 Task: Add an event with the title Second Marketing Campaign Review and Performance Optimization, date ''2024/04/13'', time 7:30 AM to 9:30 AMand add a description: The quality assurance team will provide recommendations for process improvements based on their findings. These recommendations may include suggestions for enhancing project management practices, refining development methodologies, or implementing quality control measures.Select event color  Sage . Add location for the event as: 123 Karnak Temple, Luxor, Egypt, logged in from the account softage.10@softage.netand send the event invitation to softage.8@softage.net and softage.9@softage.net. Set a reminder for the event Daily
Action: Mouse moved to (68, 110)
Screenshot: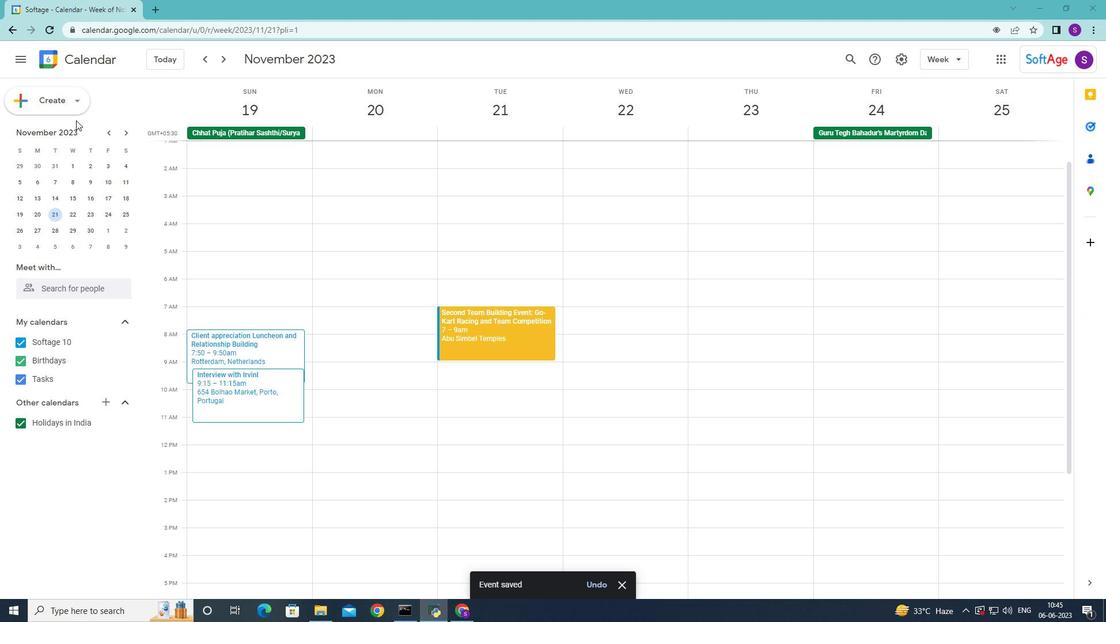 
Action: Mouse pressed left at (68, 110)
Screenshot: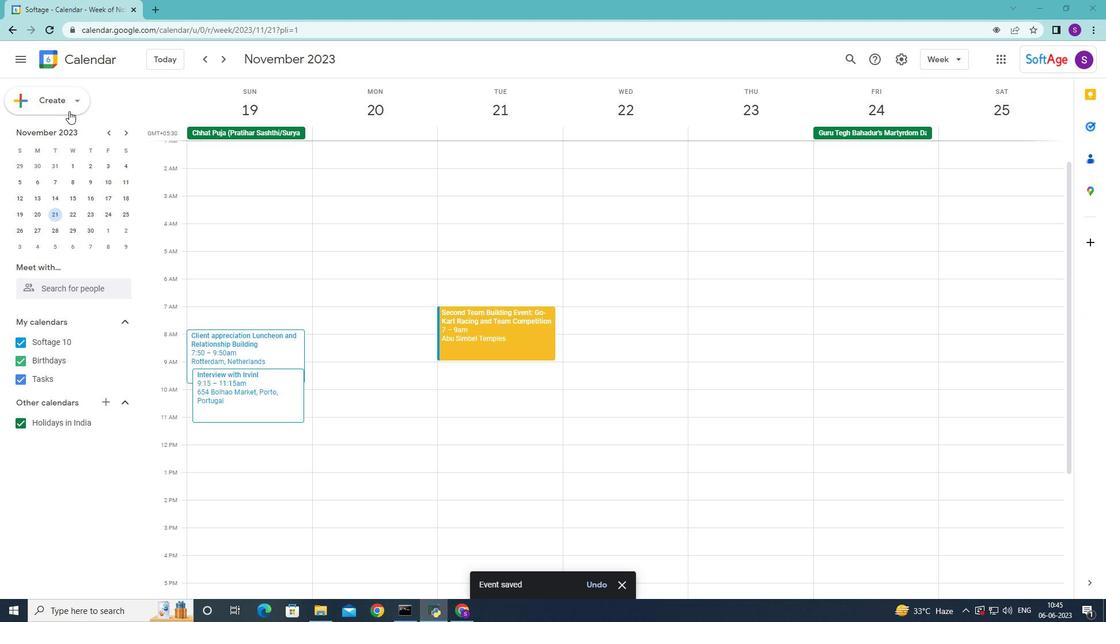 
Action: Mouse moved to (61, 134)
Screenshot: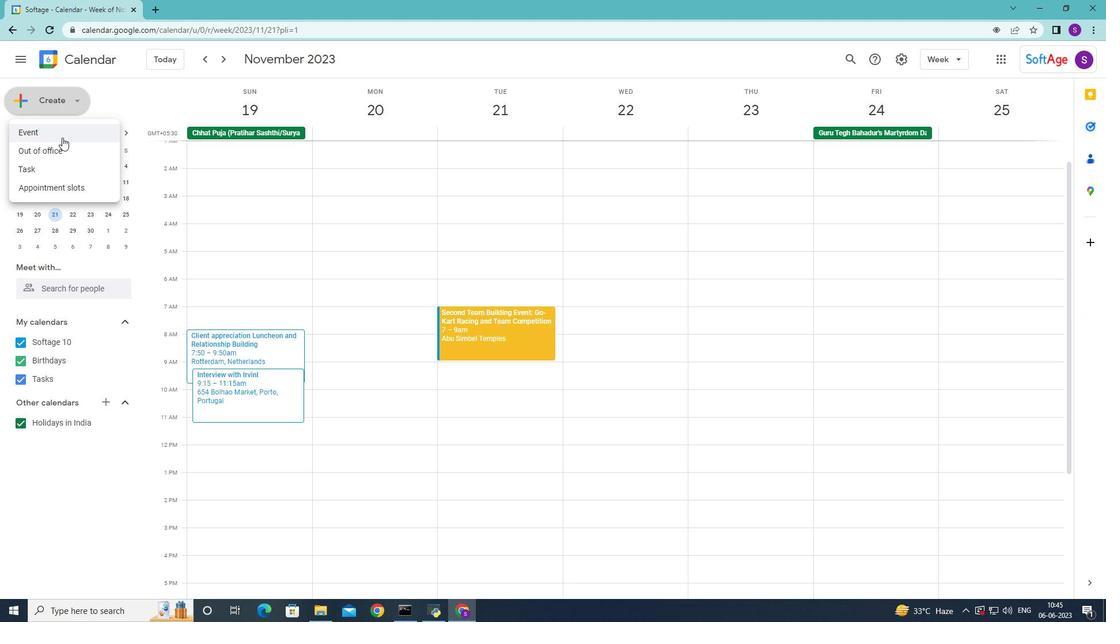 
Action: Mouse pressed left at (61, 134)
Screenshot: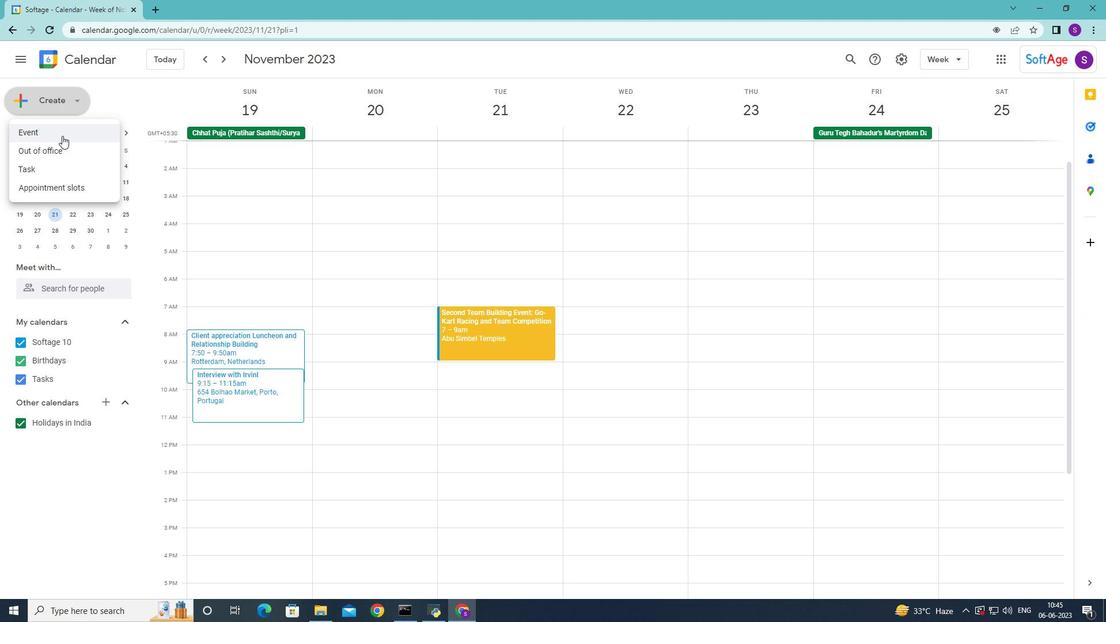
Action: Mouse moved to (254, 206)
Screenshot: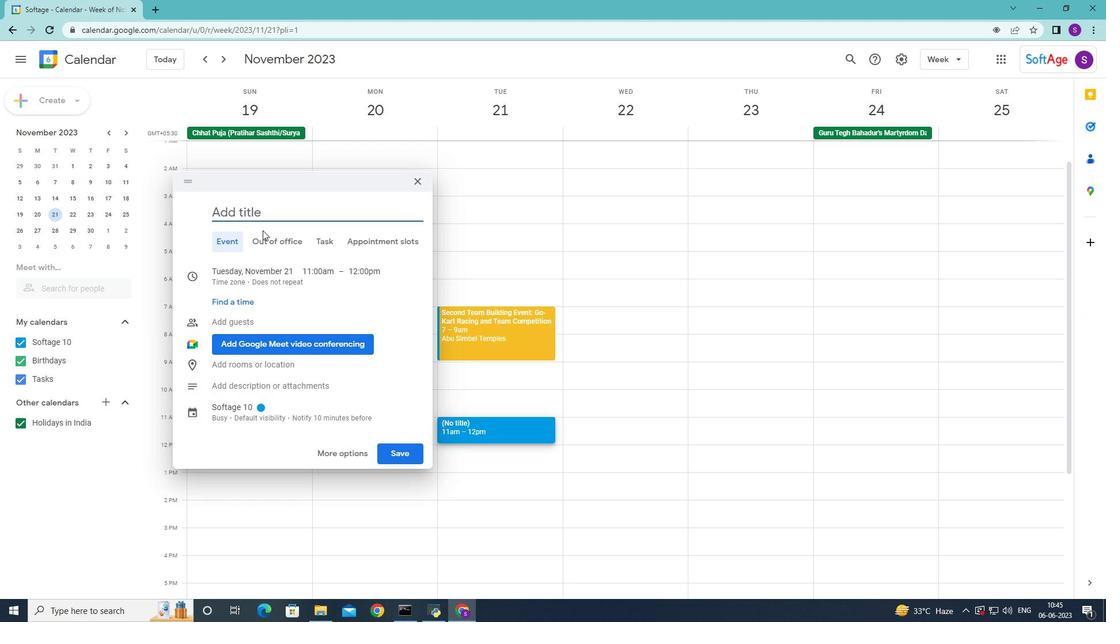 
Action: Mouse pressed left at (254, 206)
Screenshot: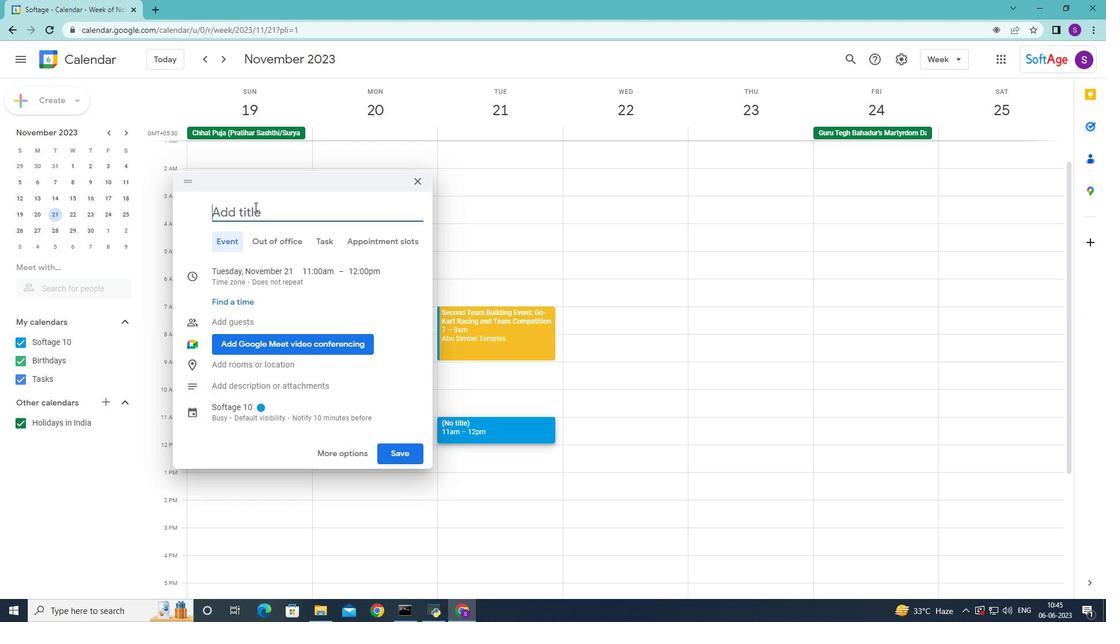 
Action: Key pressed <Key.shift>Second<Key.space><Key.shift>Marketing<Key.space><Key.shift>Campaign<Key.space><Key.shift>Review<Key.space>and<Key.space><Key.shift>Performance<Key.space><Key.shift>Optimization<Key.space><Key.backspace>,<Key.space>
Screenshot: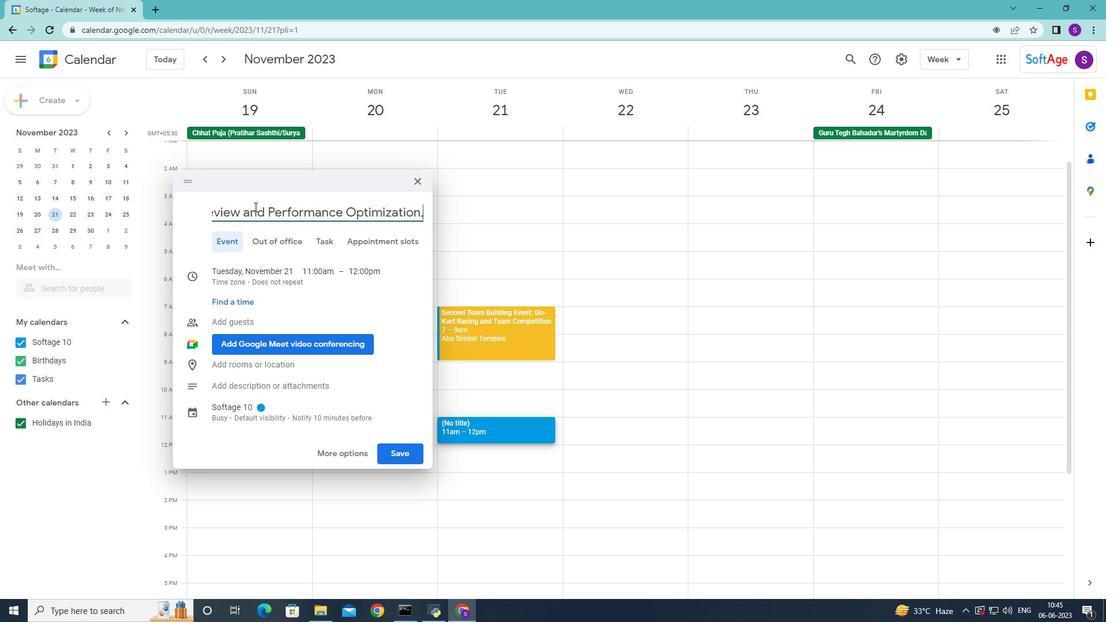 
Action: Mouse moved to (246, 266)
Screenshot: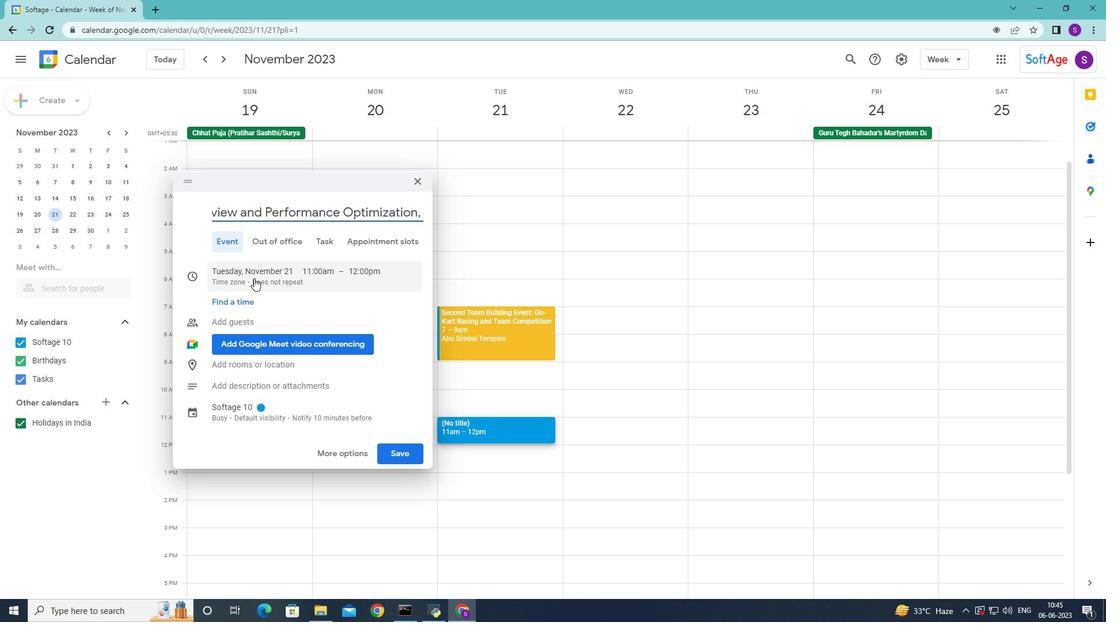 
Action: Mouse pressed left at (246, 266)
Screenshot: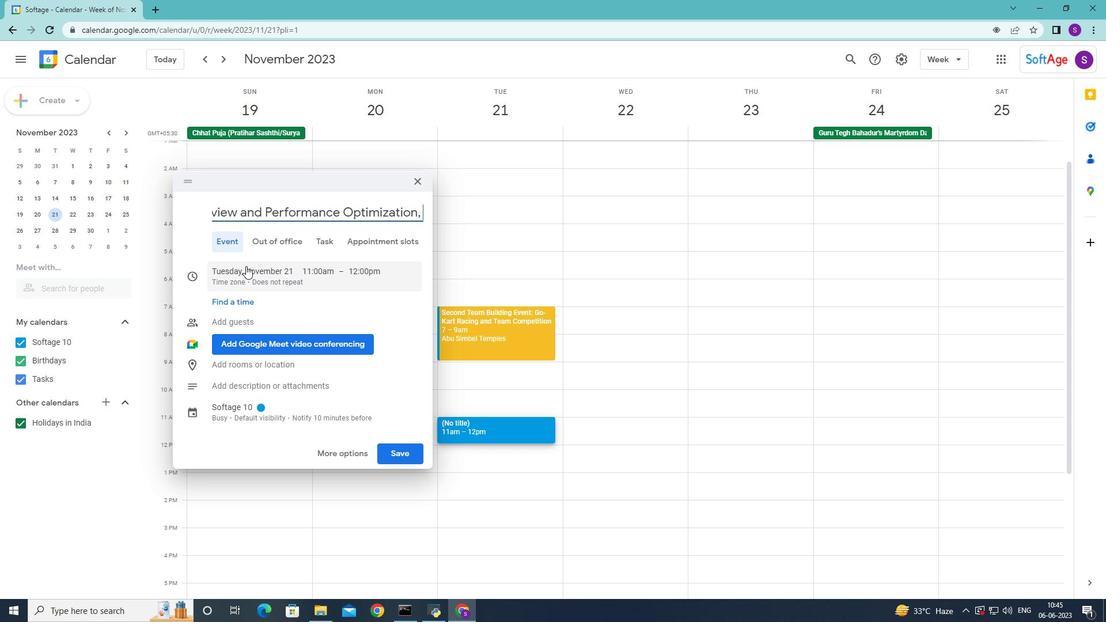 
Action: Mouse moved to (248, 269)
Screenshot: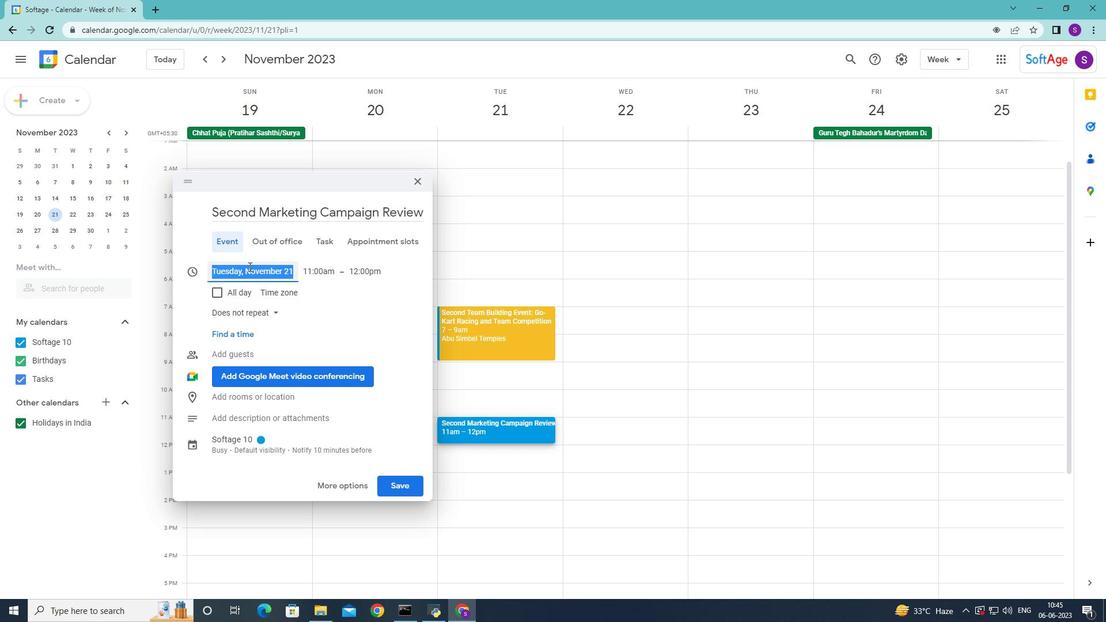 
Action: Mouse pressed left at (248, 269)
Screenshot: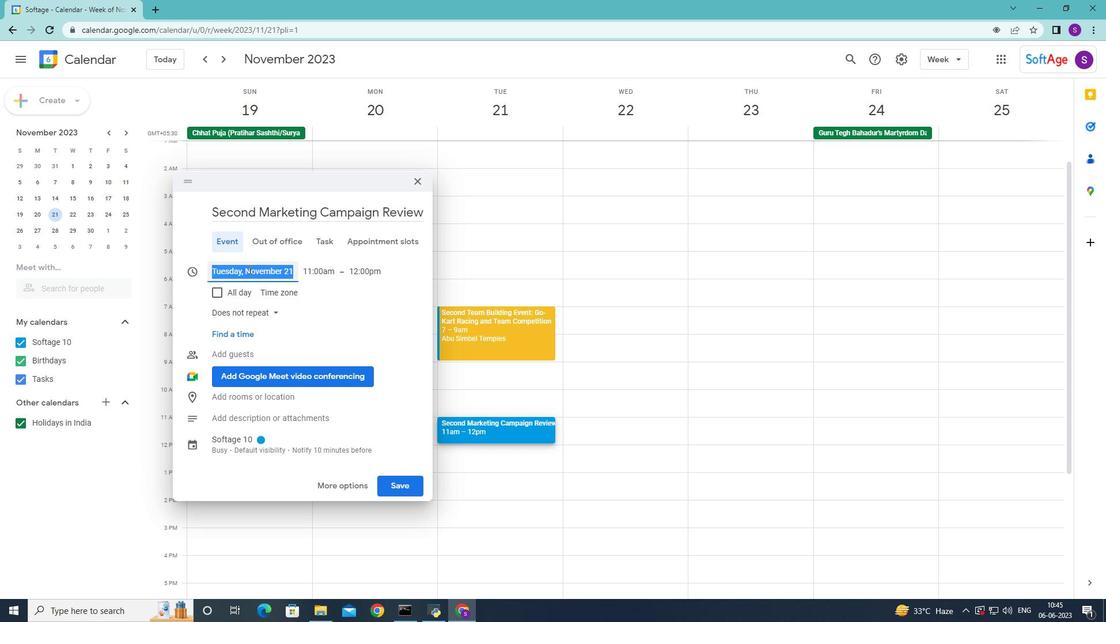 
Action: Mouse moved to (291, 350)
Screenshot: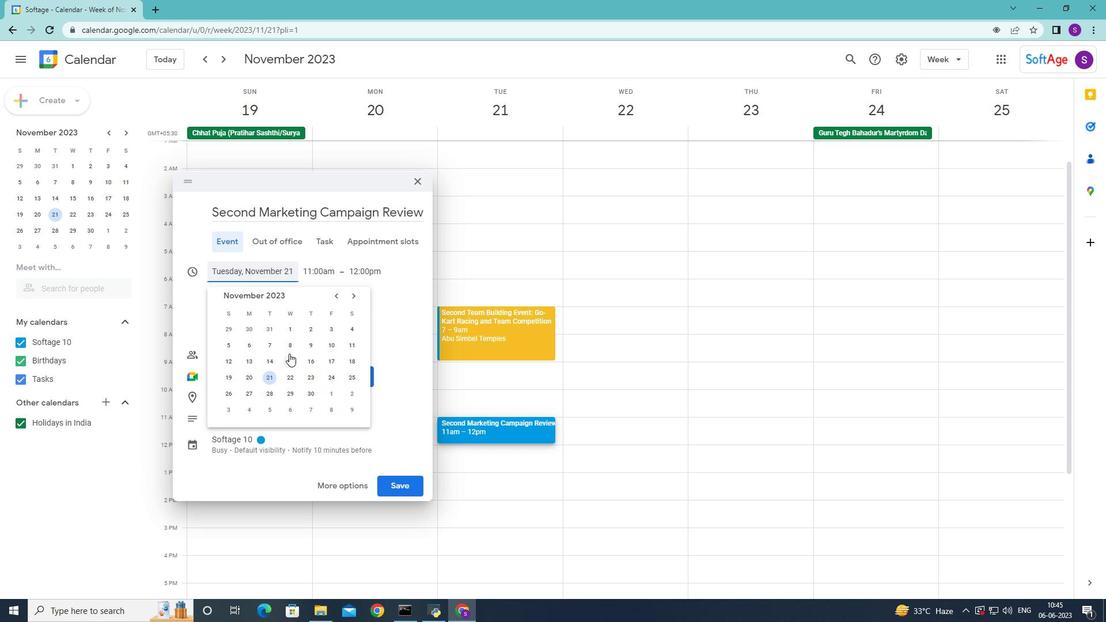 
Action: Mouse scrolled (291, 350) with delta (0, 0)
Screenshot: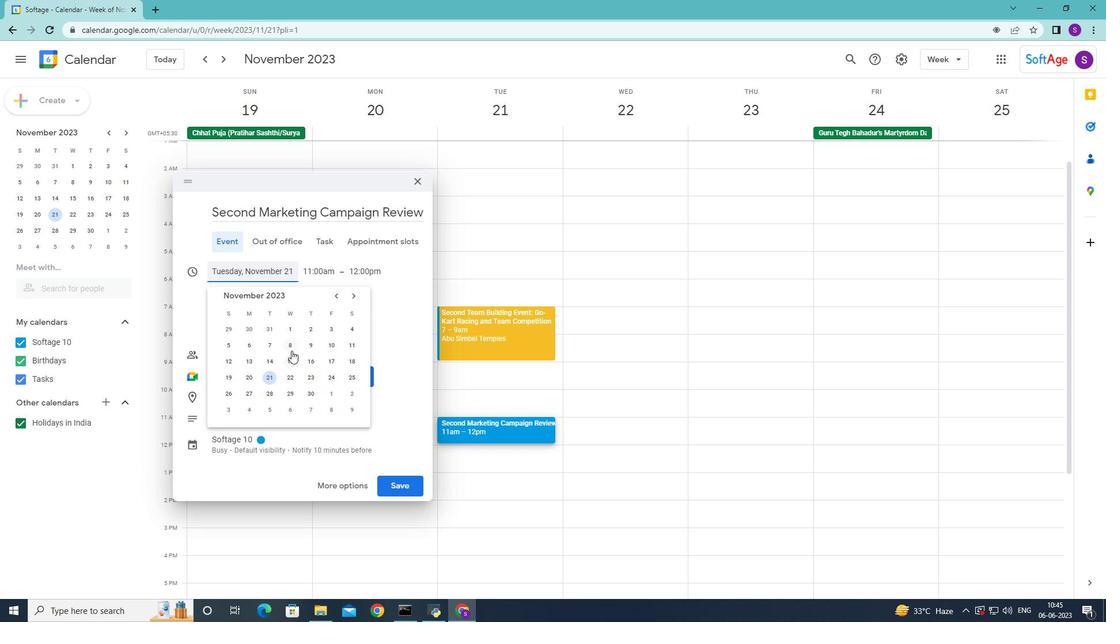 
Action: Mouse moved to (357, 296)
Screenshot: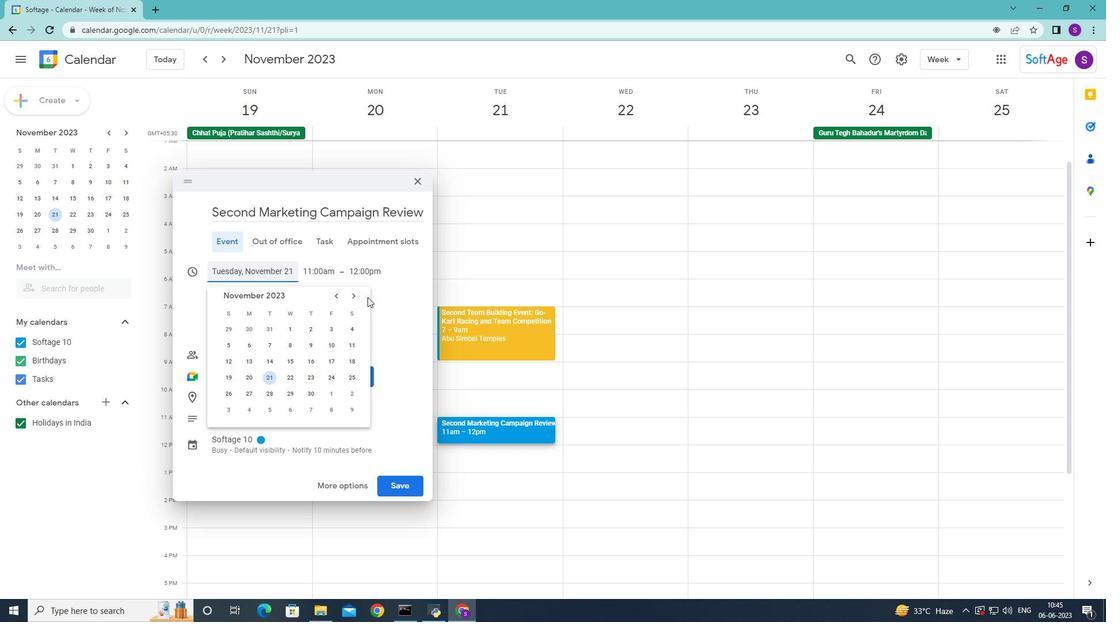 
Action: Mouse pressed left at (357, 296)
Screenshot: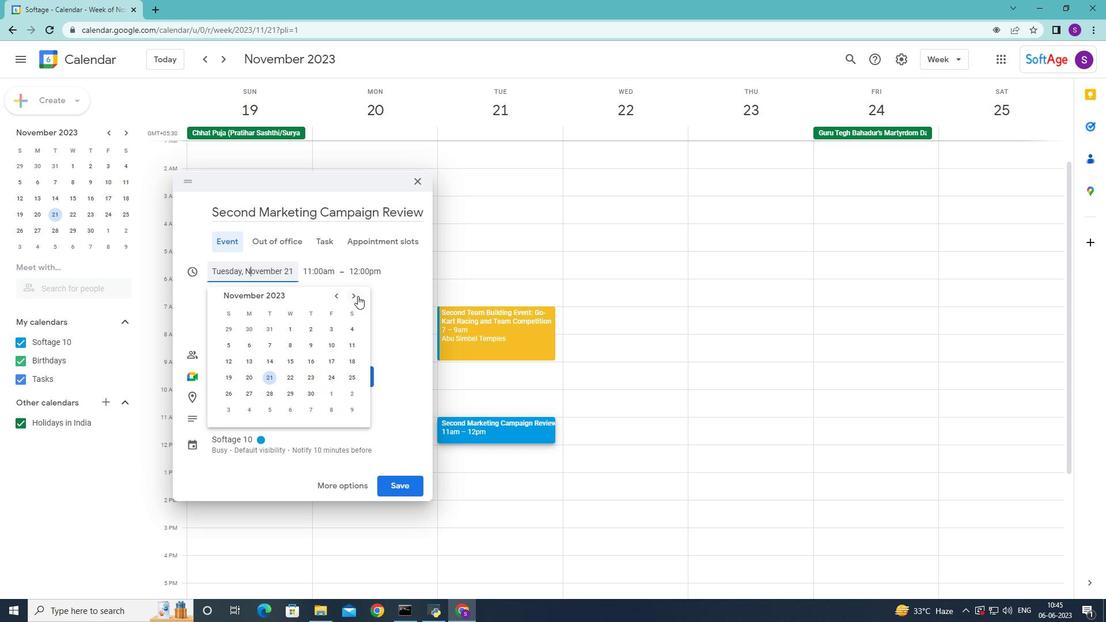 
Action: Mouse moved to (355, 293)
Screenshot: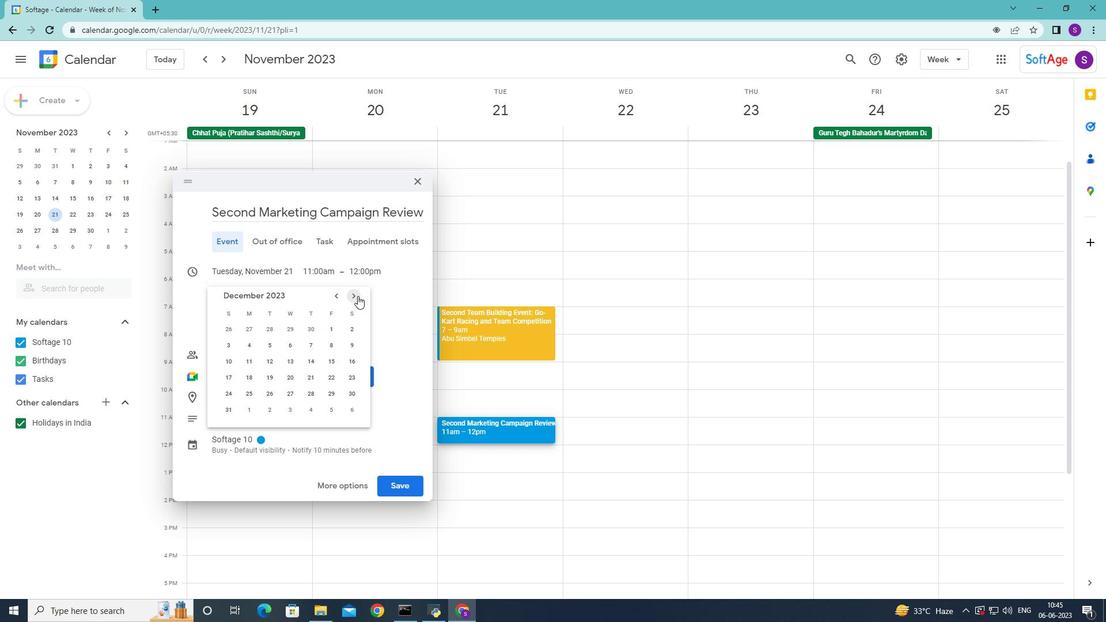 
Action: Mouse pressed left at (355, 293)
Screenshot: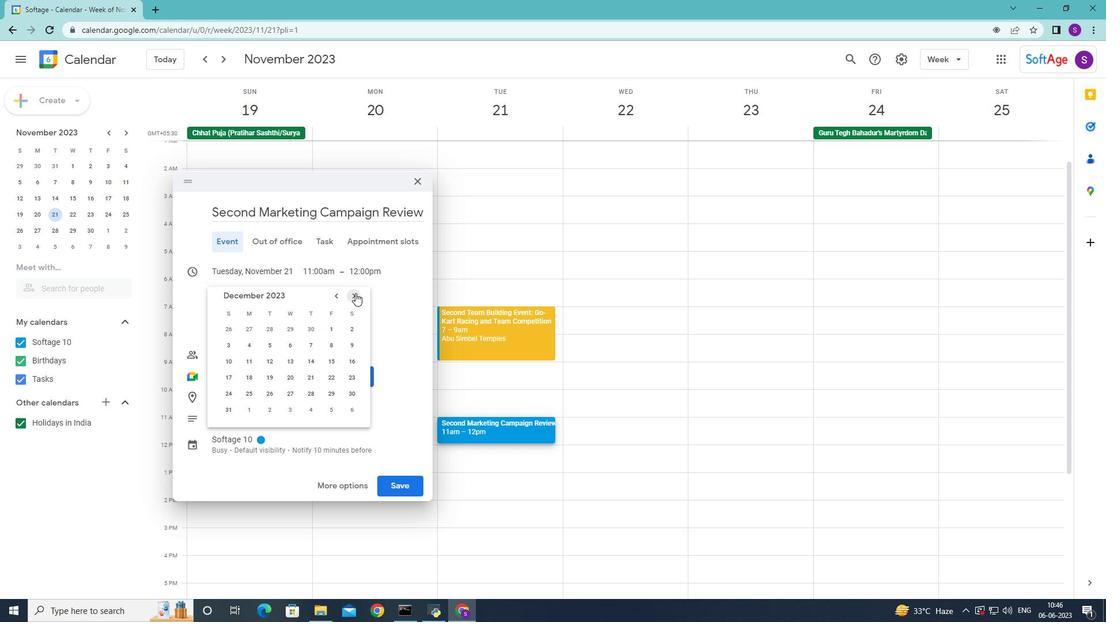 
Action: Mouse pressed left at (355, 293)
Screenshot: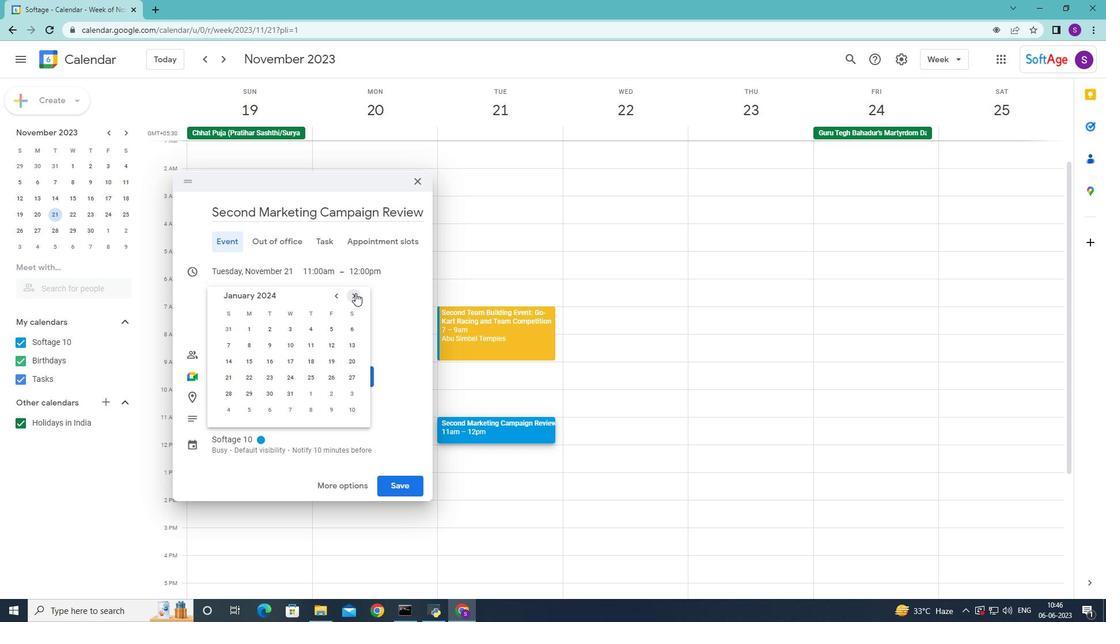 
Action: Mouse pressed left at (355, 293)
Screenshot: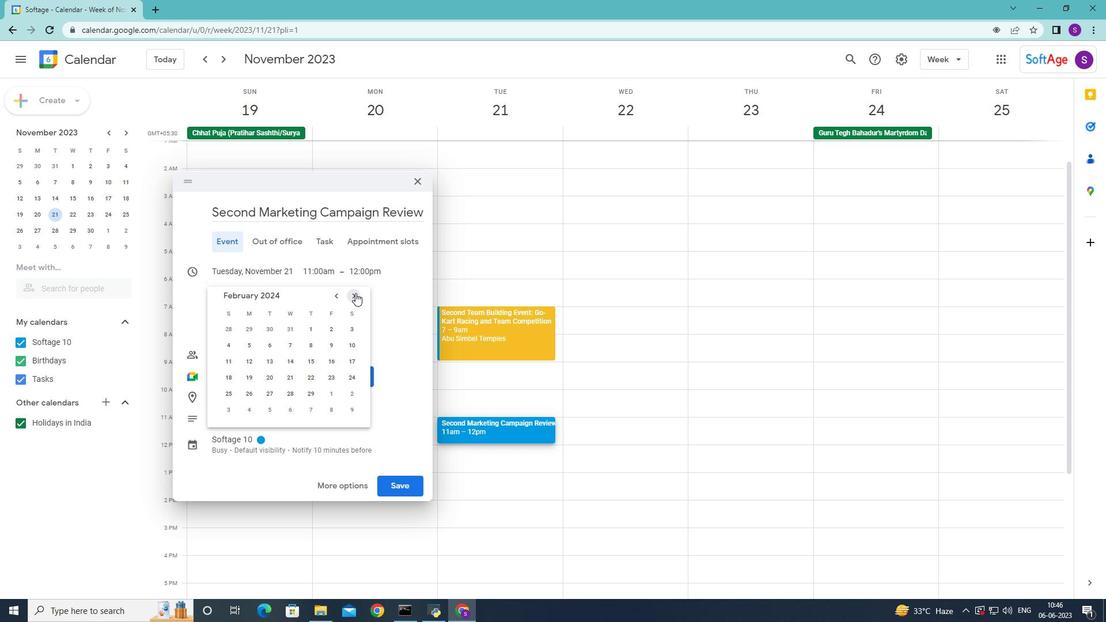 
Action: Mouse pressed left at (355, 293)
Screenshot: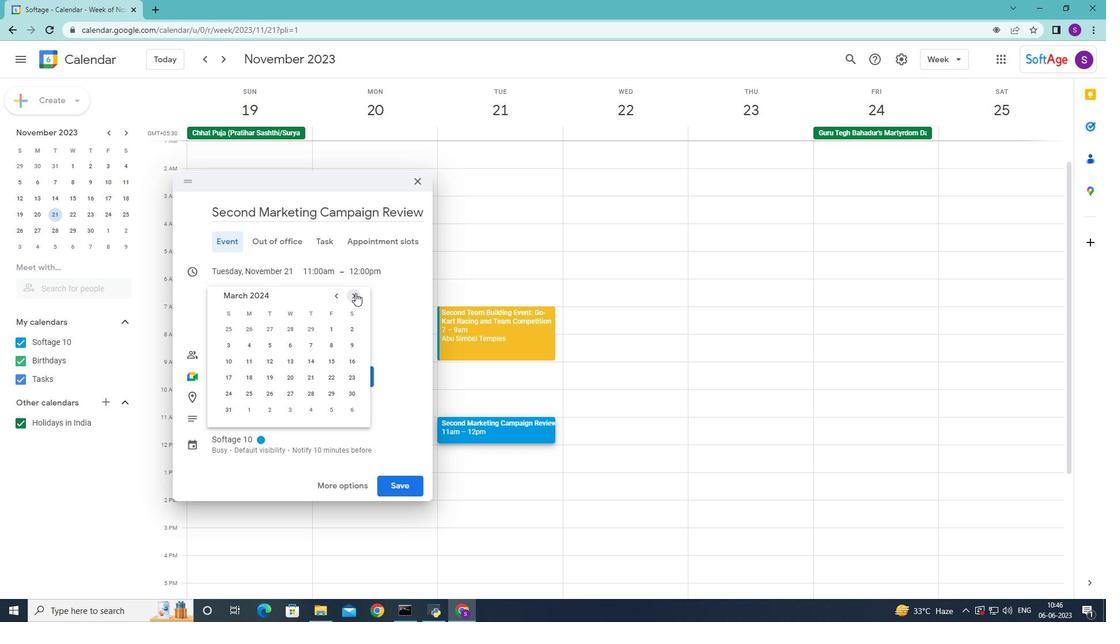 
Action: Mouse moved to (346, 345)
Screenshot: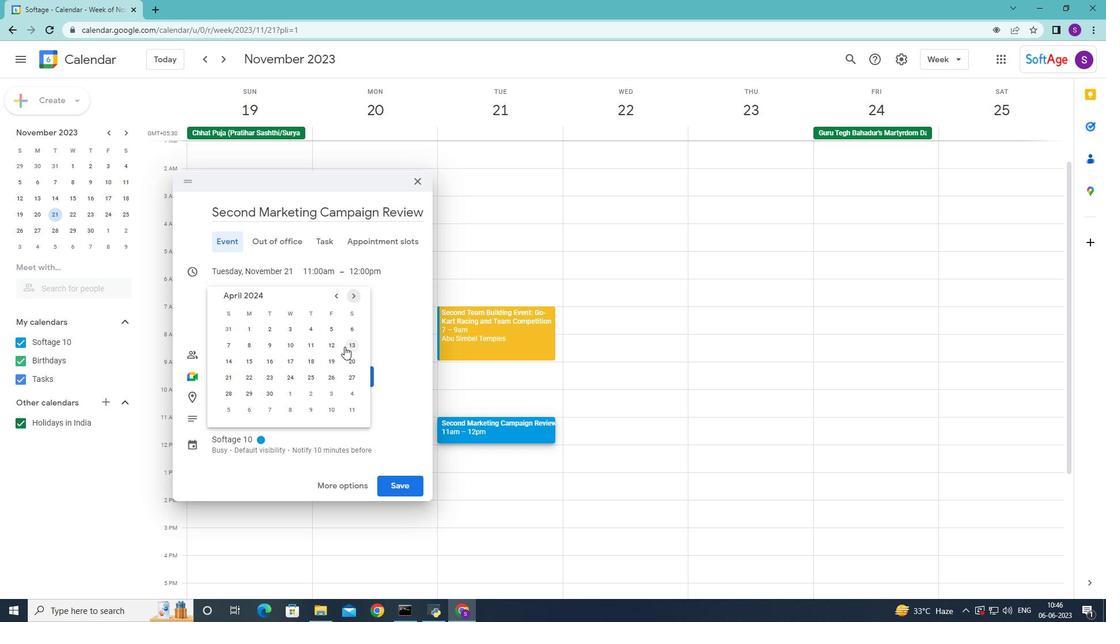 
Action: Mouse pressed left at (346, 345)
Screenshot: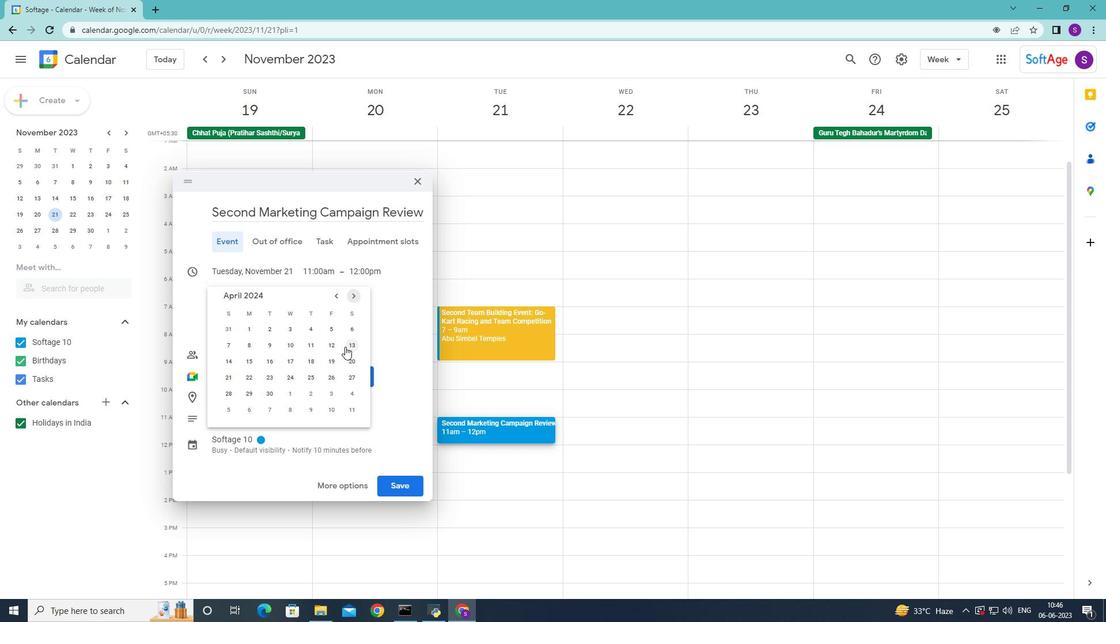 
Action: Mouse moved to (825, 274)
Screenshot: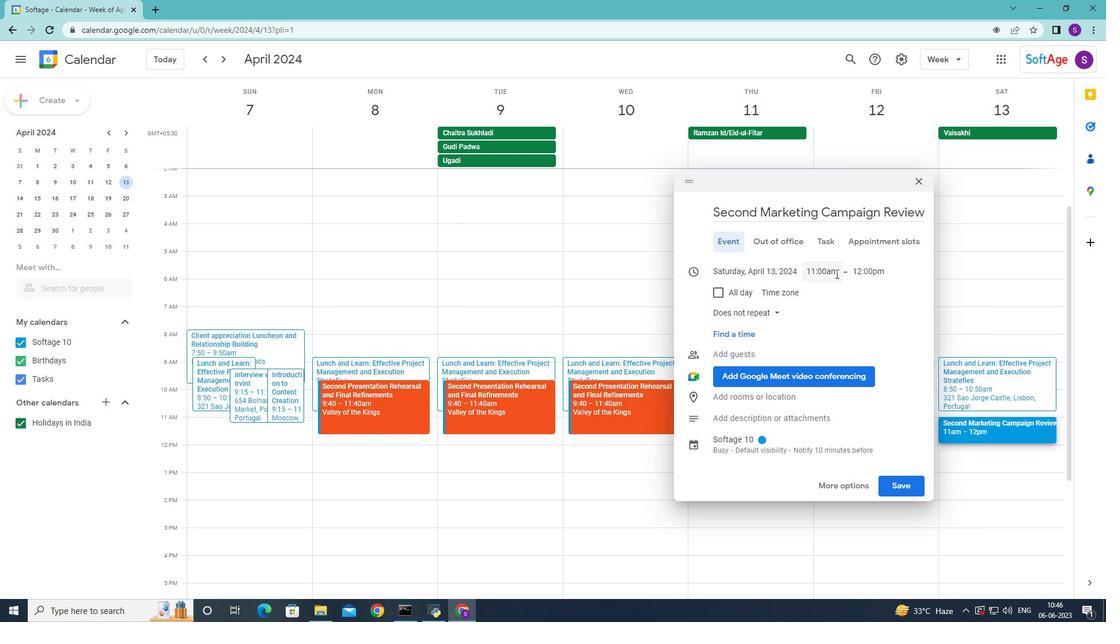 
Action: Mouse pressed left at (825, 274)
Screenshot: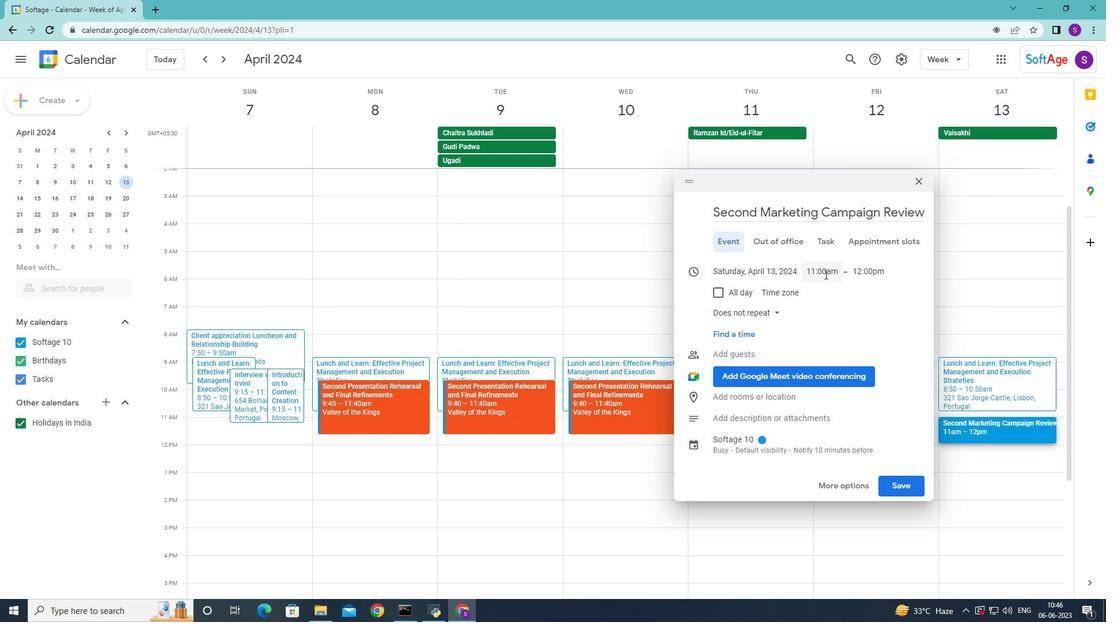
Action: Mouse moved to (825, 329)
Screenshot: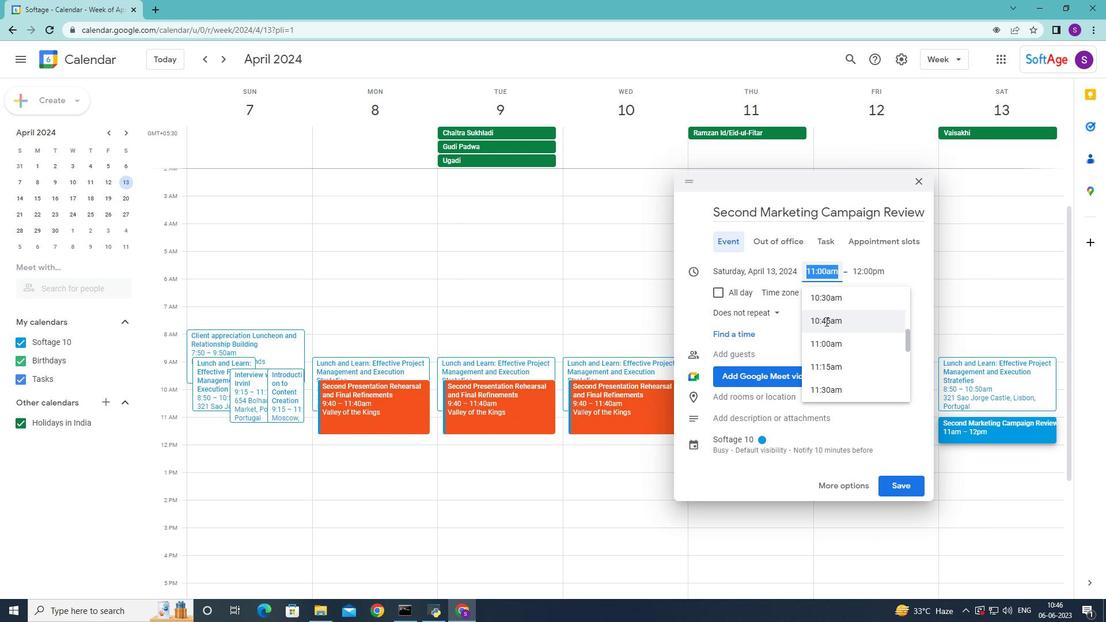 
Action: Mouse scrolled (825, 328) with delta (0, 0)
Screenshot: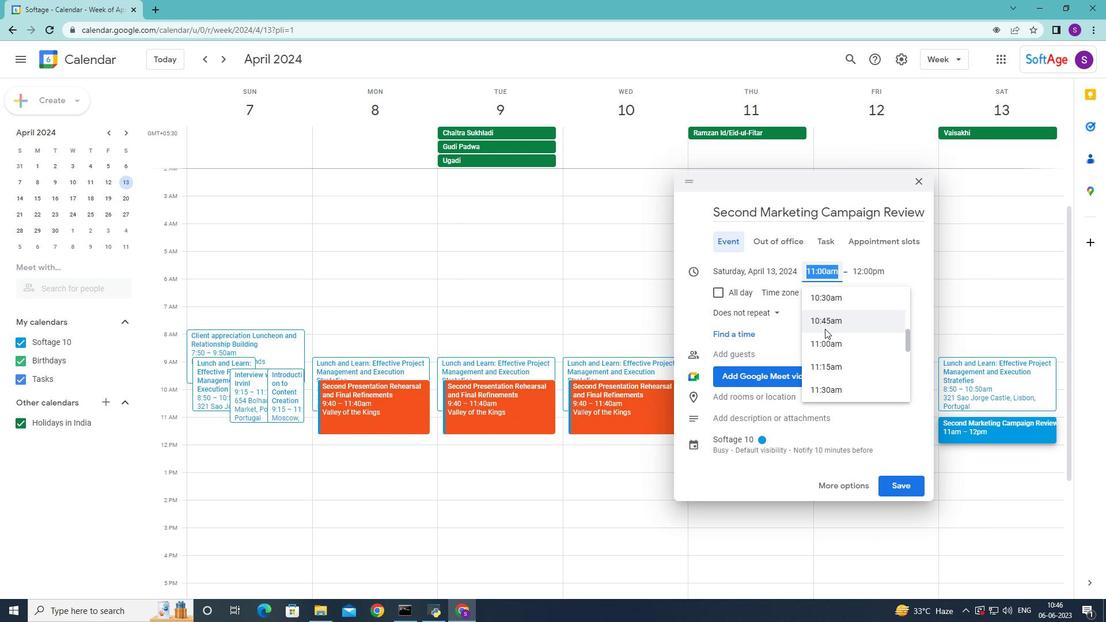 
Action: Mouse scrolled (825, 328) with delta (0, 0)
Screenshot: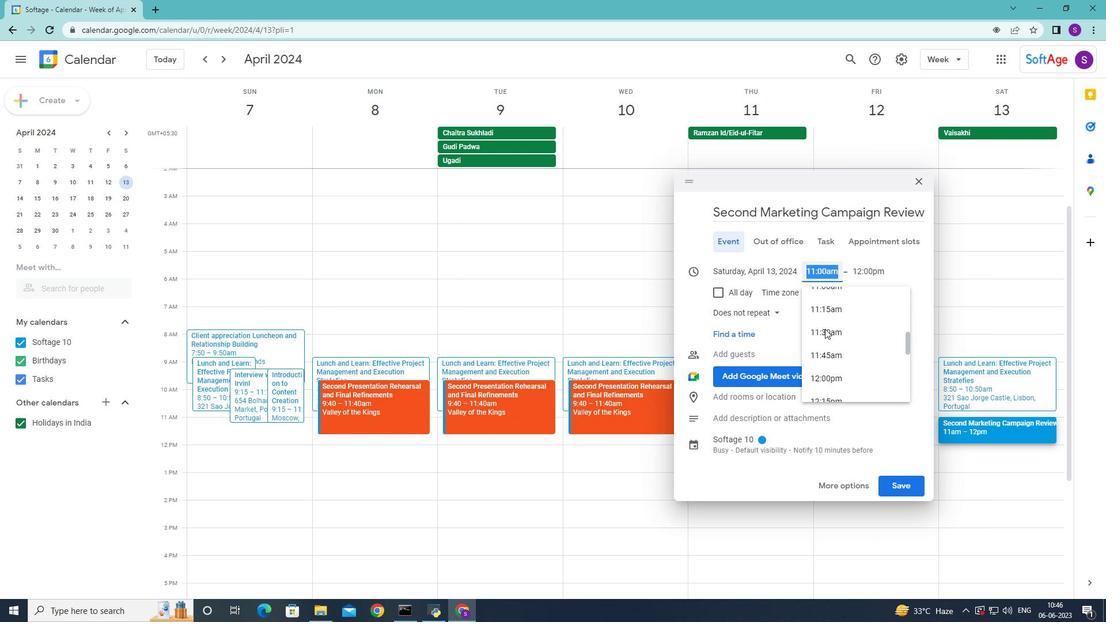
Action: Mouse scrolled (825, 329) with delta (0, 0)
Screenshot: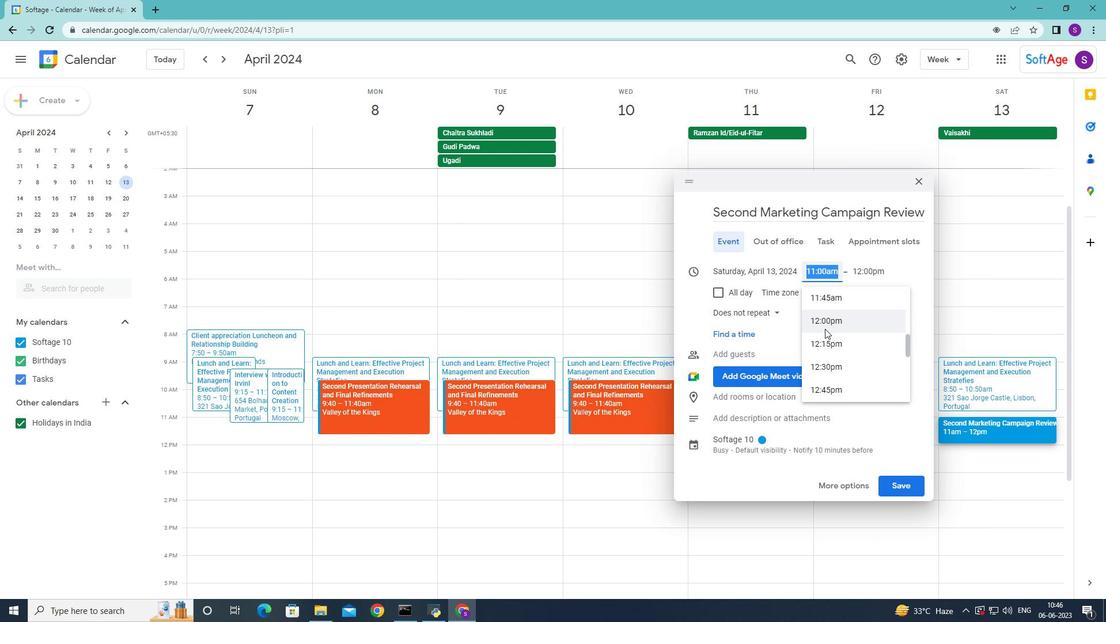 
Action: Mouse scrolled (825, 329) with delta (0, 0)
Screenshot: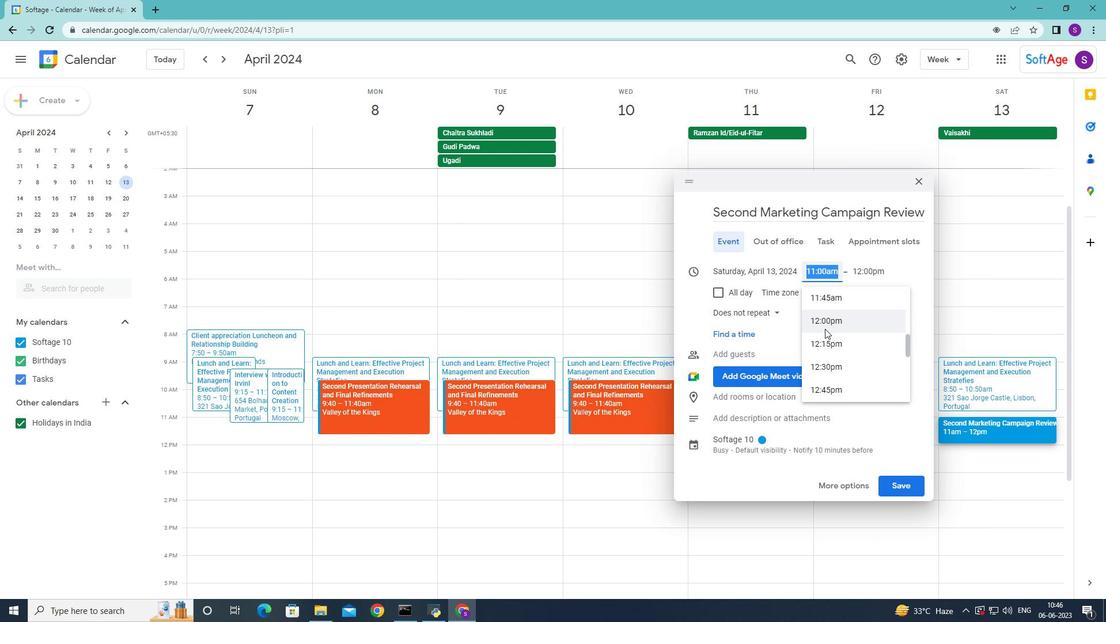 
Action: Mouse scrolled (825, 329) with delta (0, 0)
Screenshot: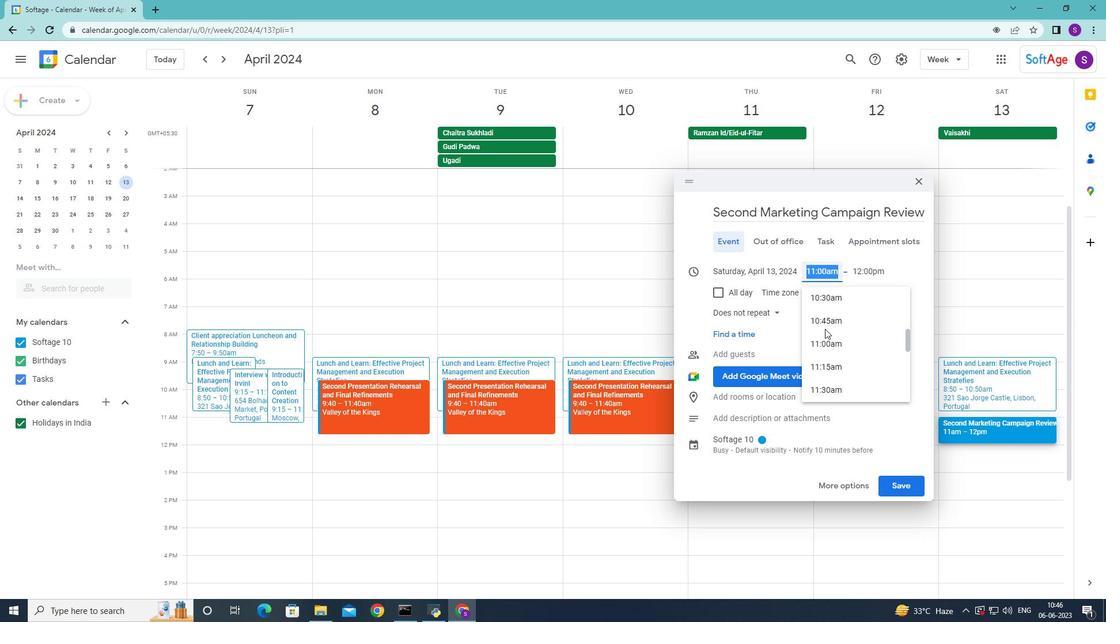 
Action: Mouse scrolled (825, 329) with delta (0, 0)
Screenshot: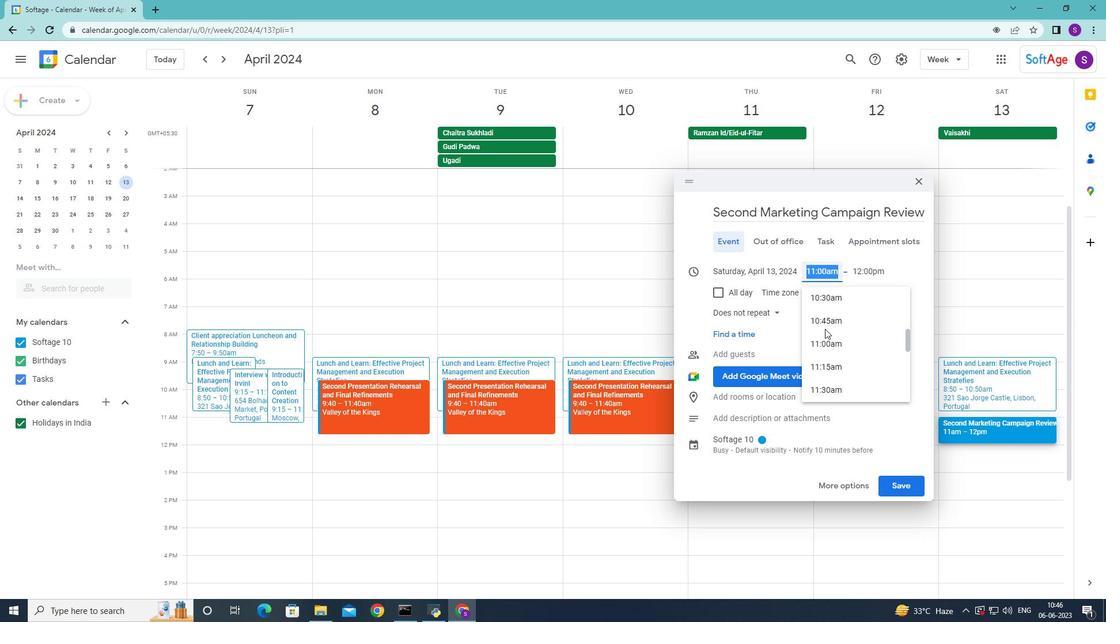
Action: Mouse scrolled (825, 329) with delta (0, 0)
Screenshot: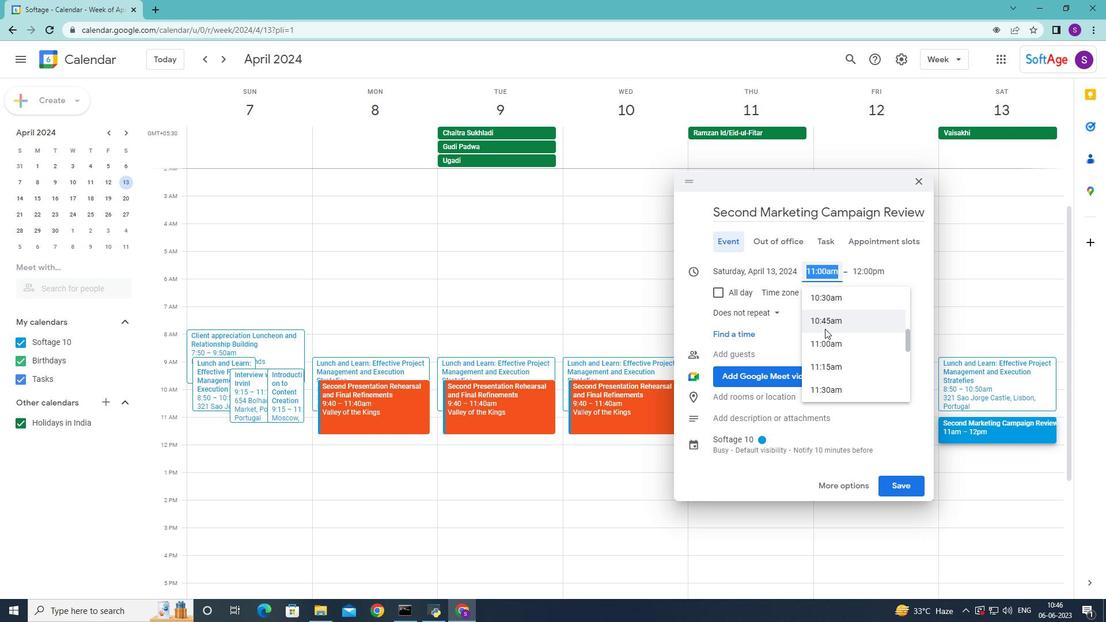 
Action: Mouse scrolled (825, 329) with delta (0, 0)
Screenshot: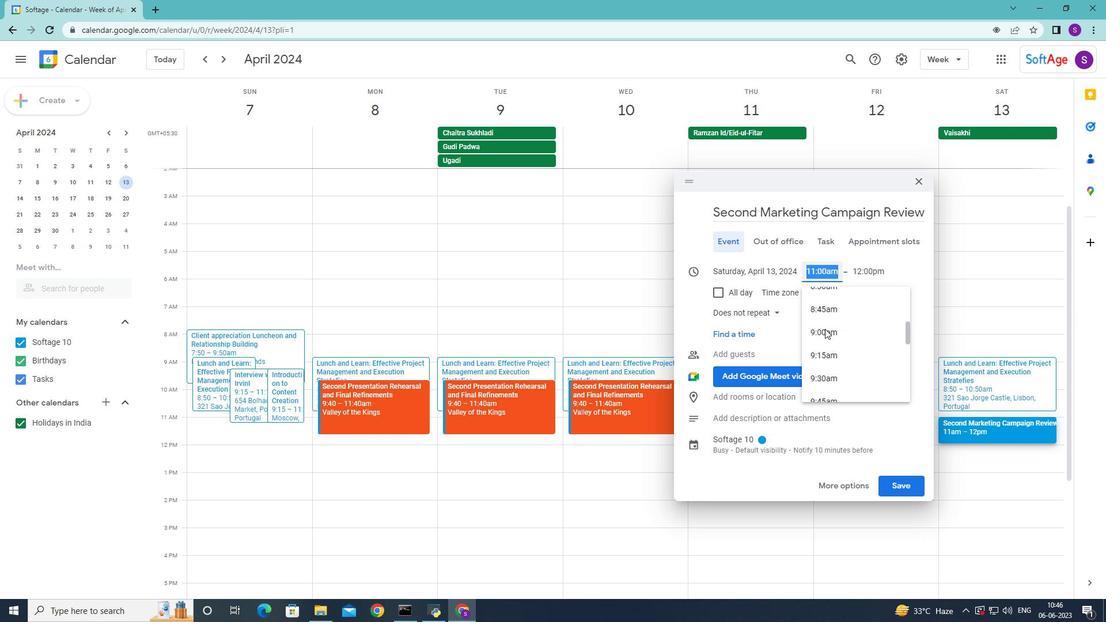 
Action: Mouse scrolled (825, 329) with delta (0, 0)
Screenshot: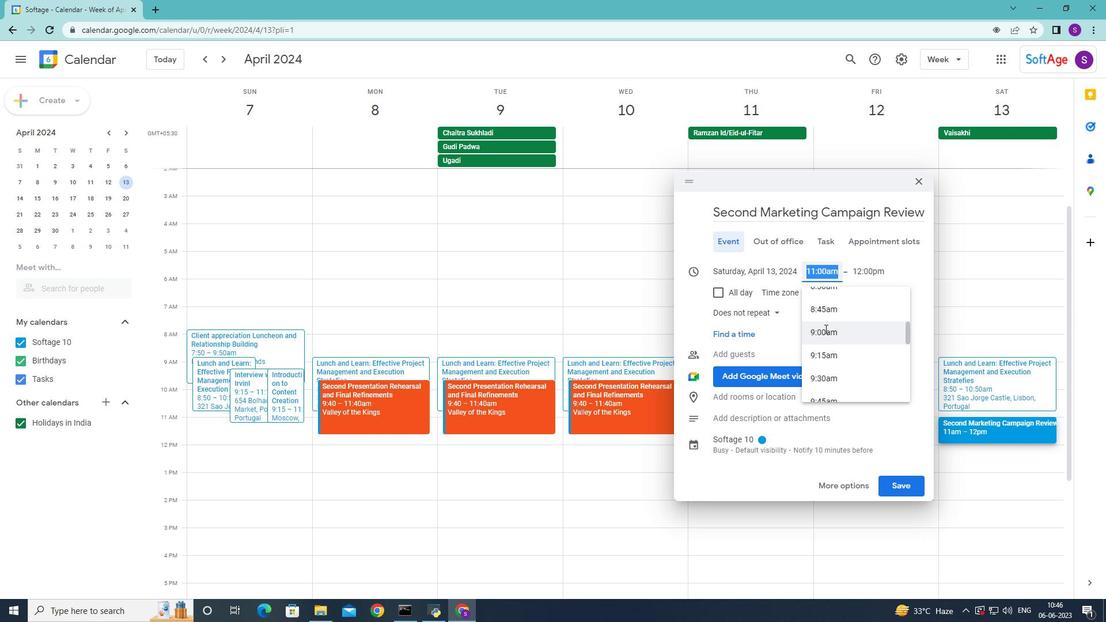 
Action: Mouse moved to (822, 316)
Screenshot: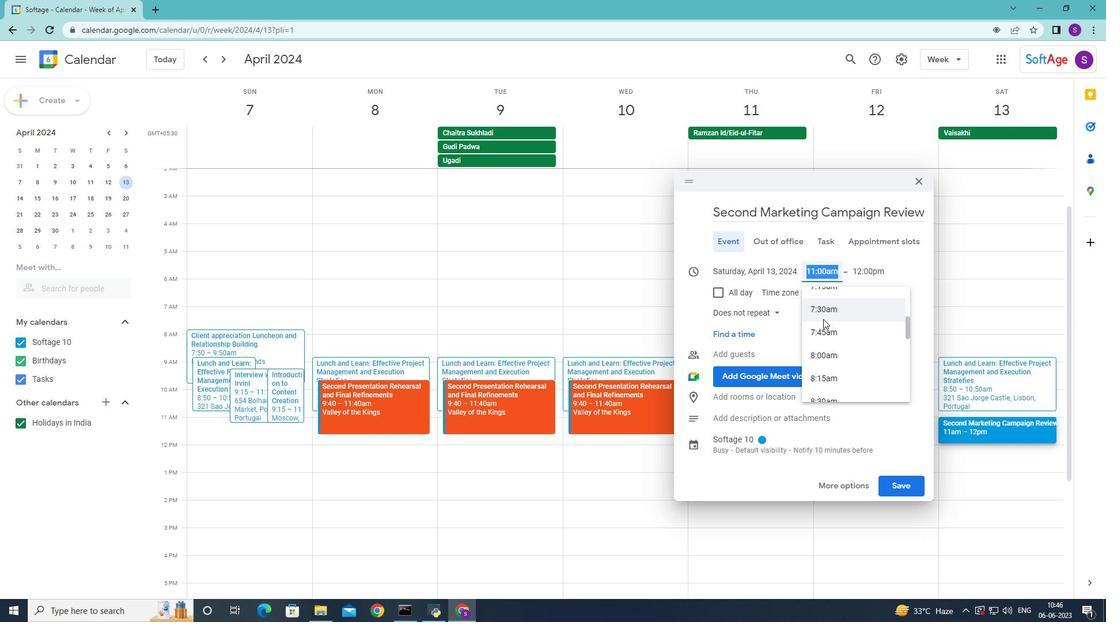 
Action: Mouse pressed left at (822, 316)
Screenshot: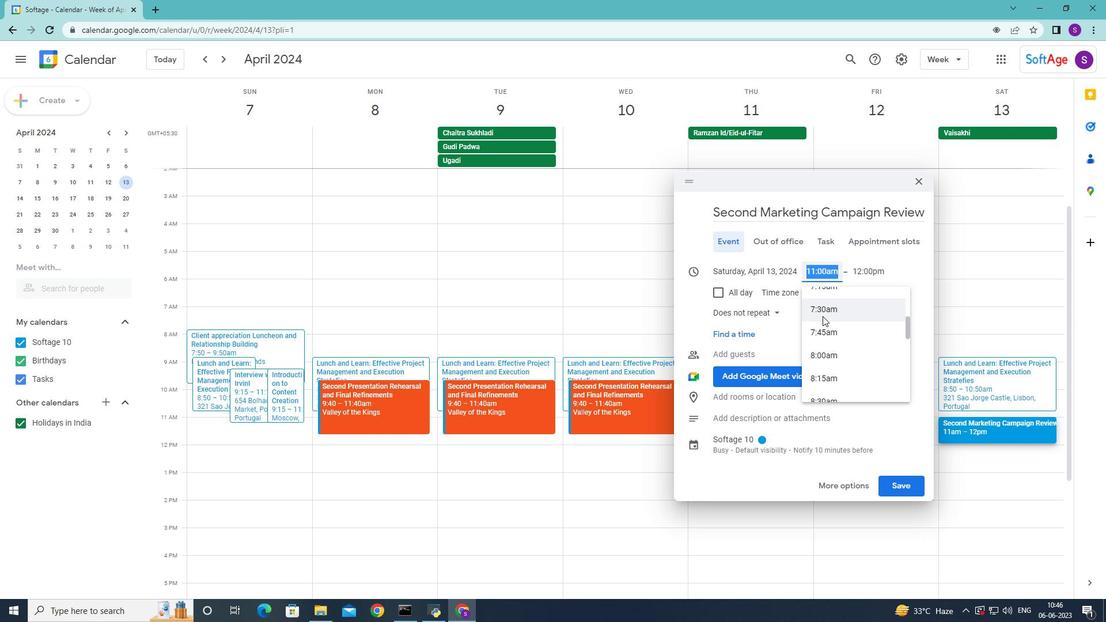 
Action: Mouse moved to (852, 269)
Screenshot: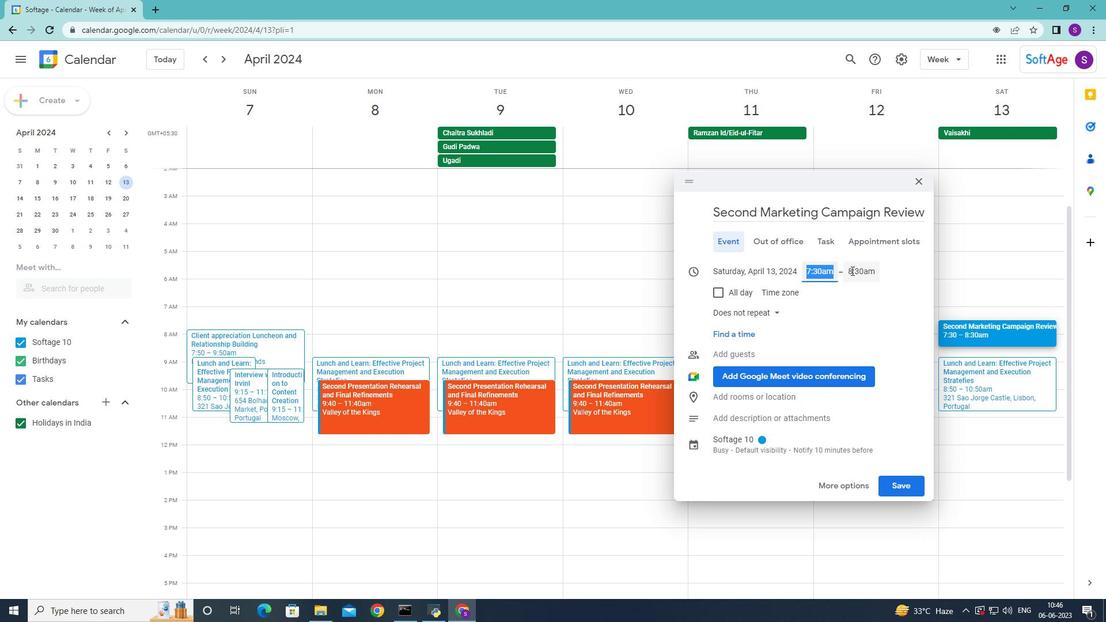 
Action: Mouse pressed left at (852, 269)
Screenshot: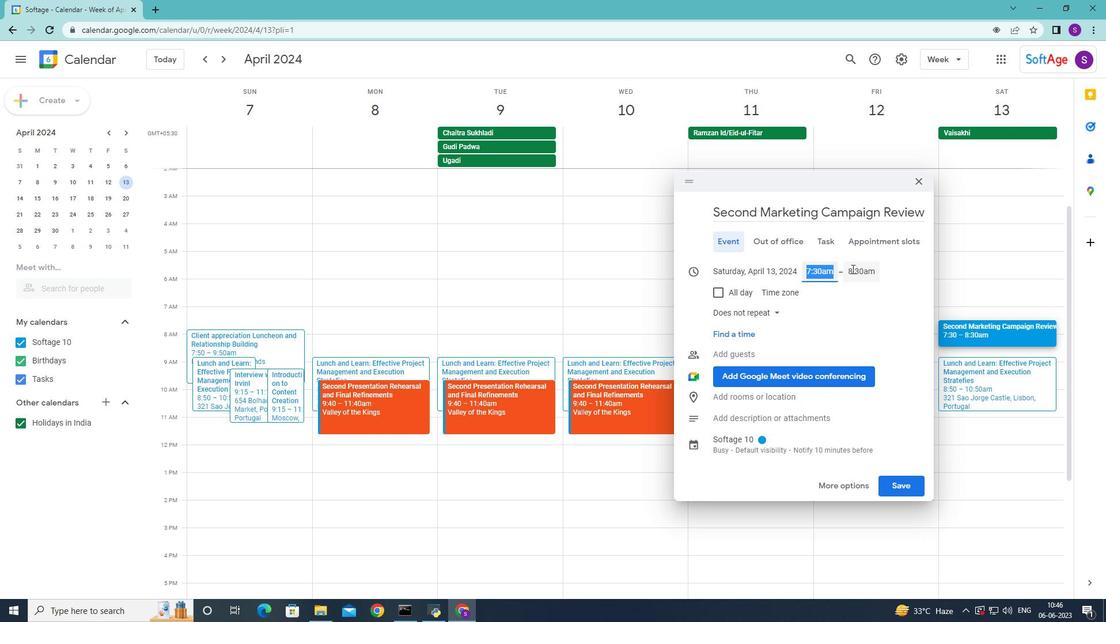 
Action: Mouse moved to (866, 395)
Screenshot: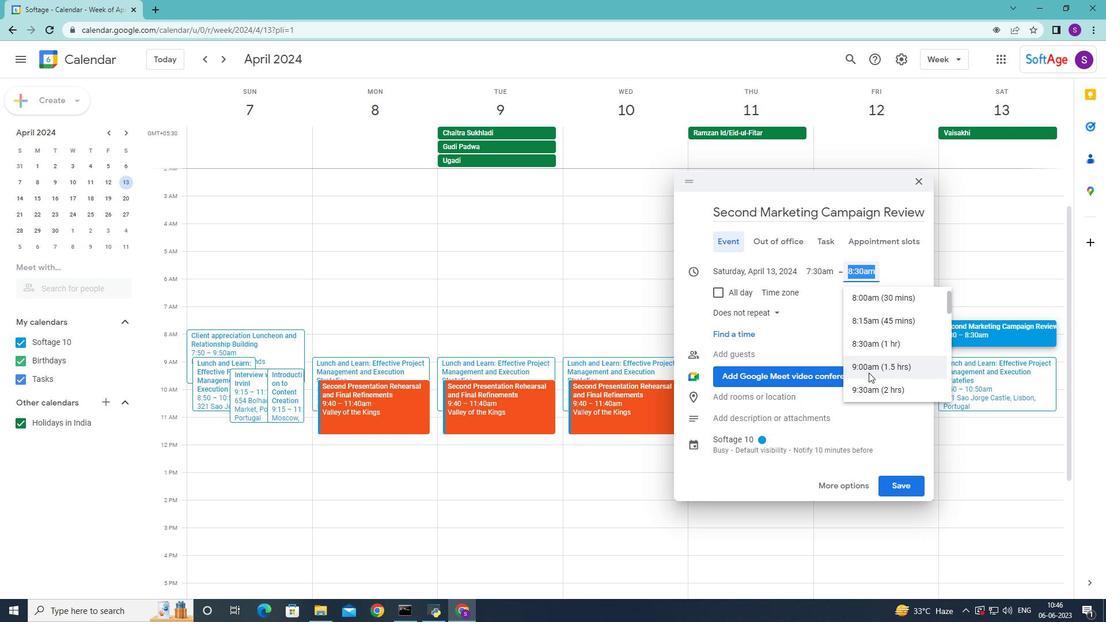 
Action: Mouse pressed left at (866, 395)
Screenshot: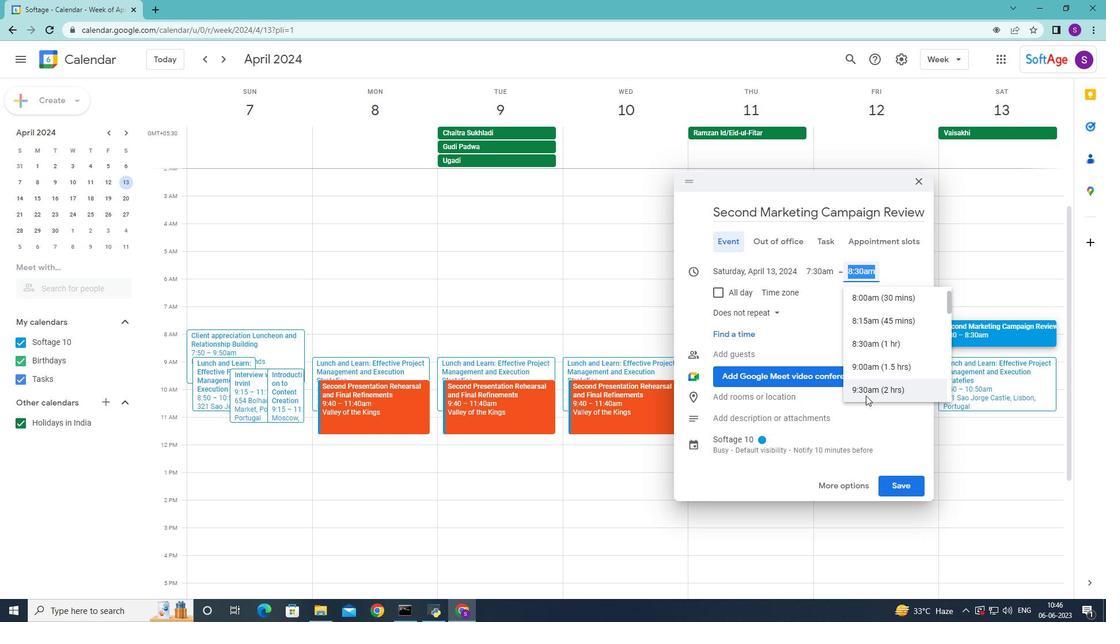 
Action: Mouse moved to (820, 488)
Screenshot: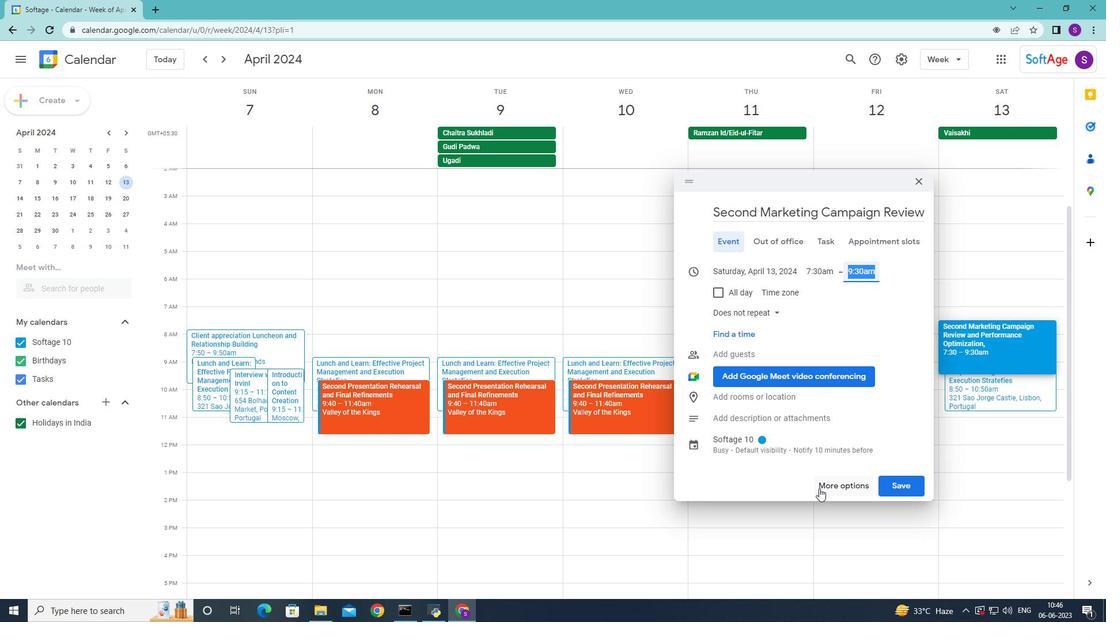 
Action: Mouse pressed left at (820, 488)
Screenshot: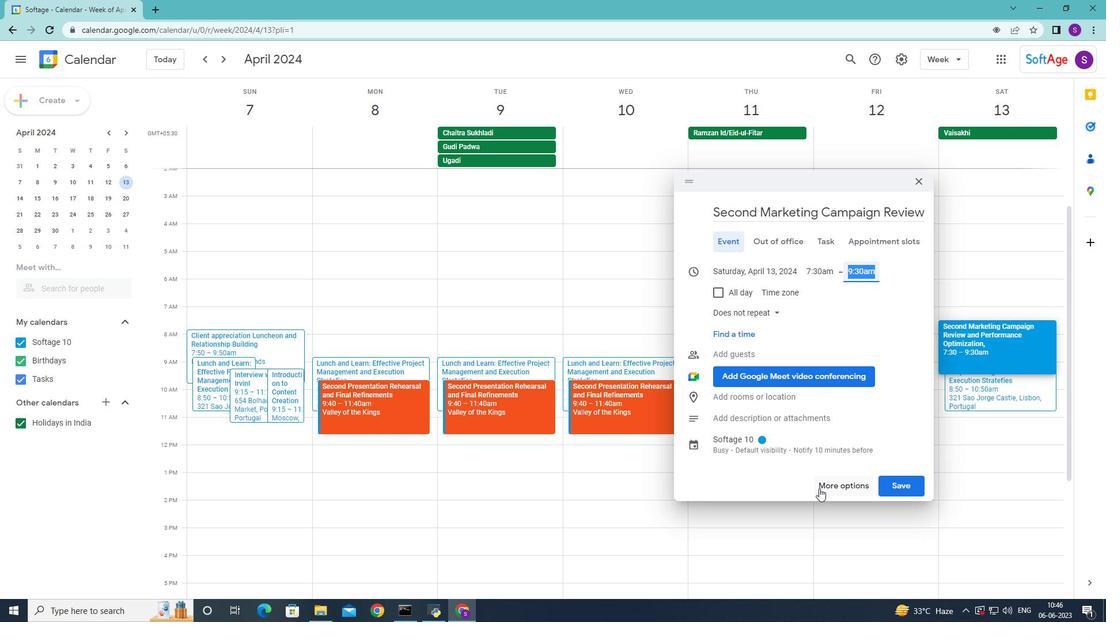 
Action: Mouse moved to (190, 413)
Screenshot: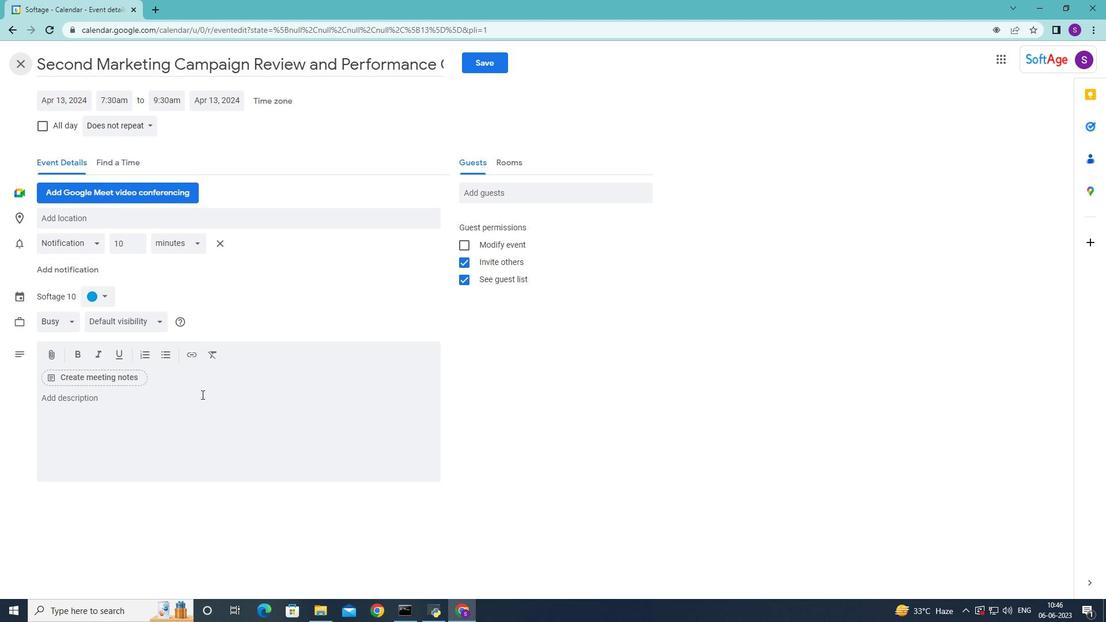 
Action: Mouse pressed left at (190, 413)
Screenshot: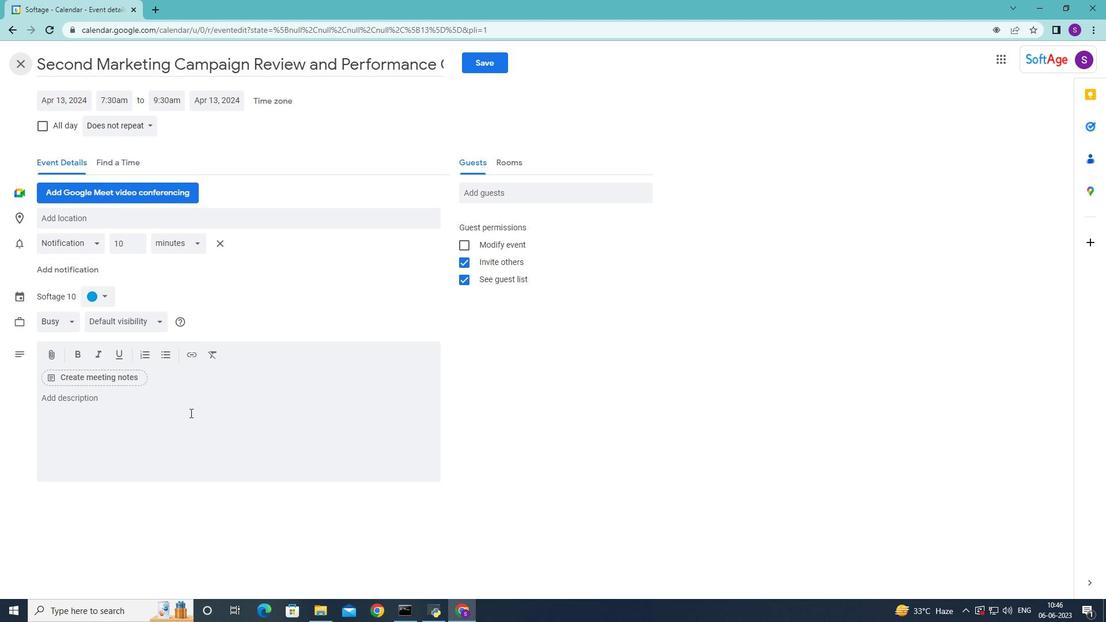 
Action: Mouse moved to (189, 413)
Screenshot: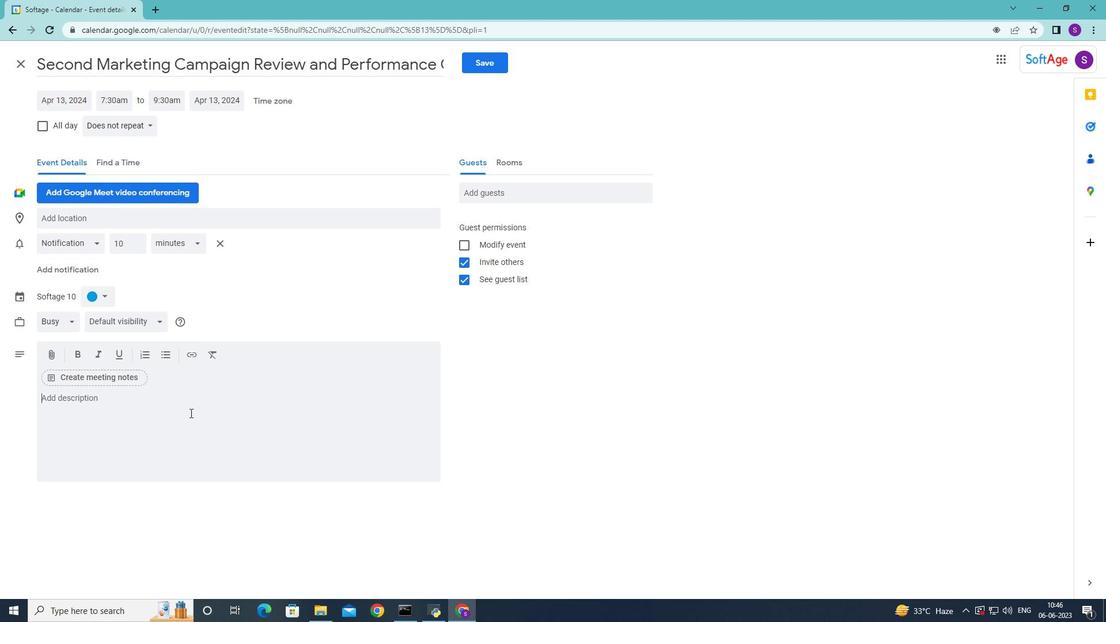 
Action: Key pressed <Key.shift>The<Key.space><Key.shift>qu<Key.backspace><Key.backspace><Key.shift>Q<Key.backspace>quality<Key.space>assurance<Key.space>team<Key.space>will<Key.space>provide<Key.space>recommendations<Key.space>for<Key.space>process<Key.space>improvements<Key.space>based<Key.space>on<Key.space>their<Key.space>findings.<Key.space><Key.shift>These<Key.space>recommendations<Key.space>may<Key.space>incli<Key.backspace>ude<Key.space>suggestions<Key.space>for<Key.space>enhancing<Key.space>project<Key.space>mangement<Key.space>practices,<Key.space>refining<Key.space>development<Key.space>methodologies<Key.space><Key.backspace>,<Key.space>or<Key.space>implementing<Key.space>quality<Key.space>control<Key.space>measures.<Key.space>
Screenshot: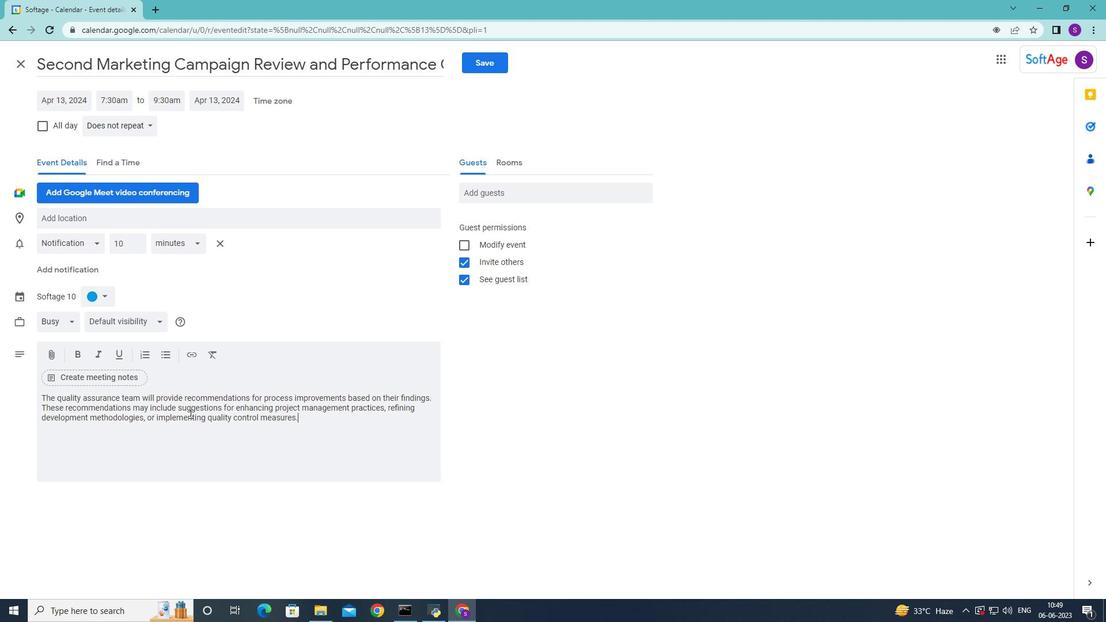 
Action: Mouse moved to (93, 292)
Screenshot: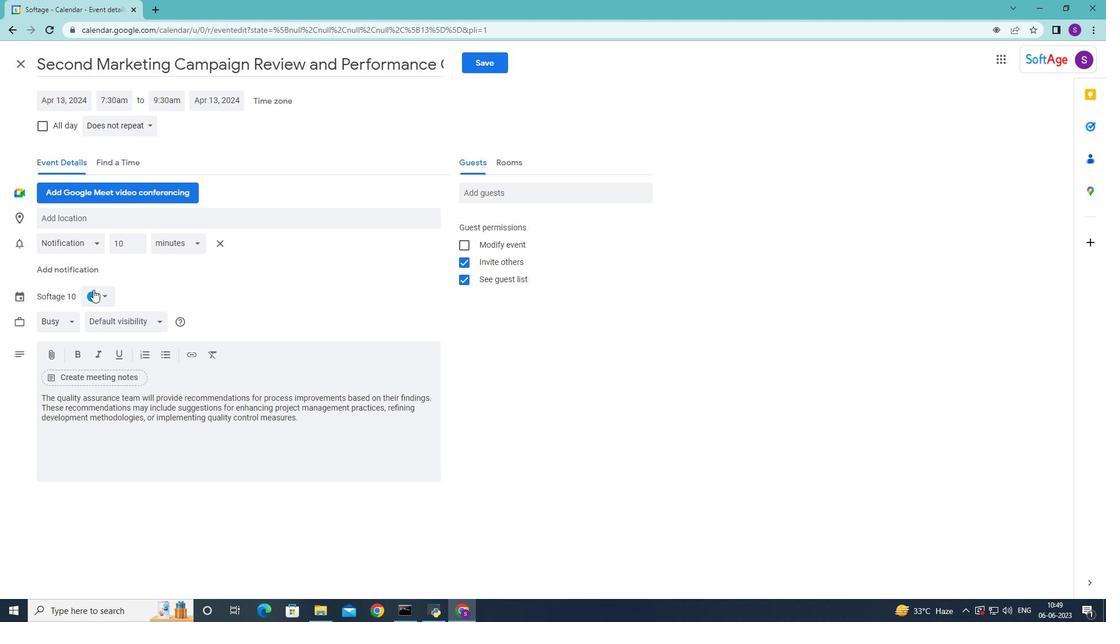 
Action: Mouse pressed left at (93, 292)
Screenshot: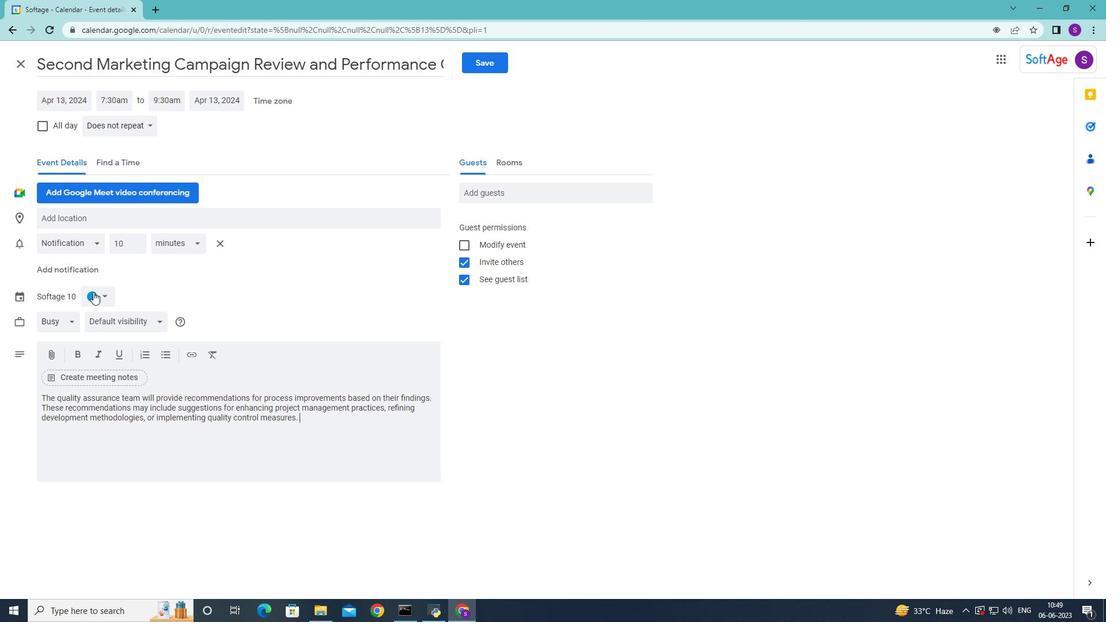
Action: Mouse moved to (91, 319)
Screenshot: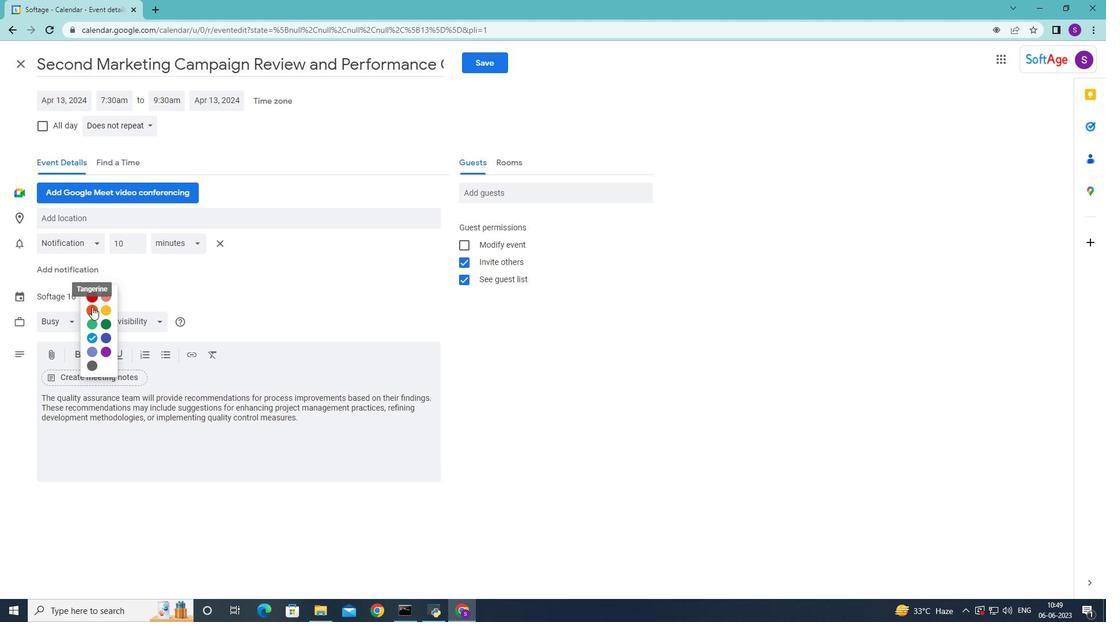 
Action: Mouse pressed left at (91, 319)
Screenshot: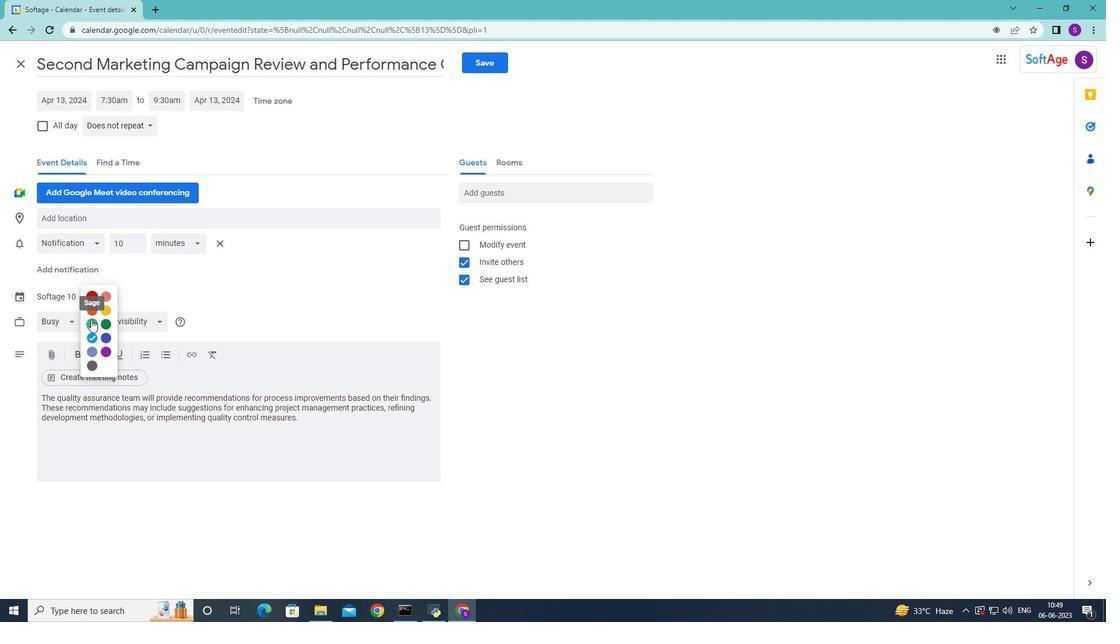 
Action: Mouse moved to (163, 220)
Screenshot: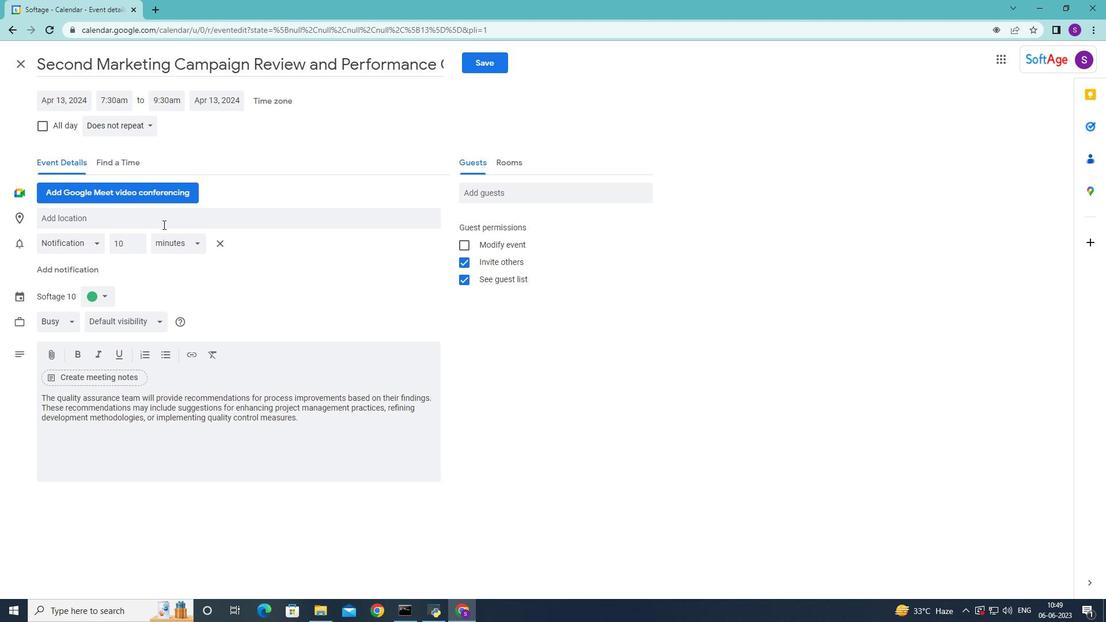 
Action: Mouse pressed left at (163, 220)
Screenshot: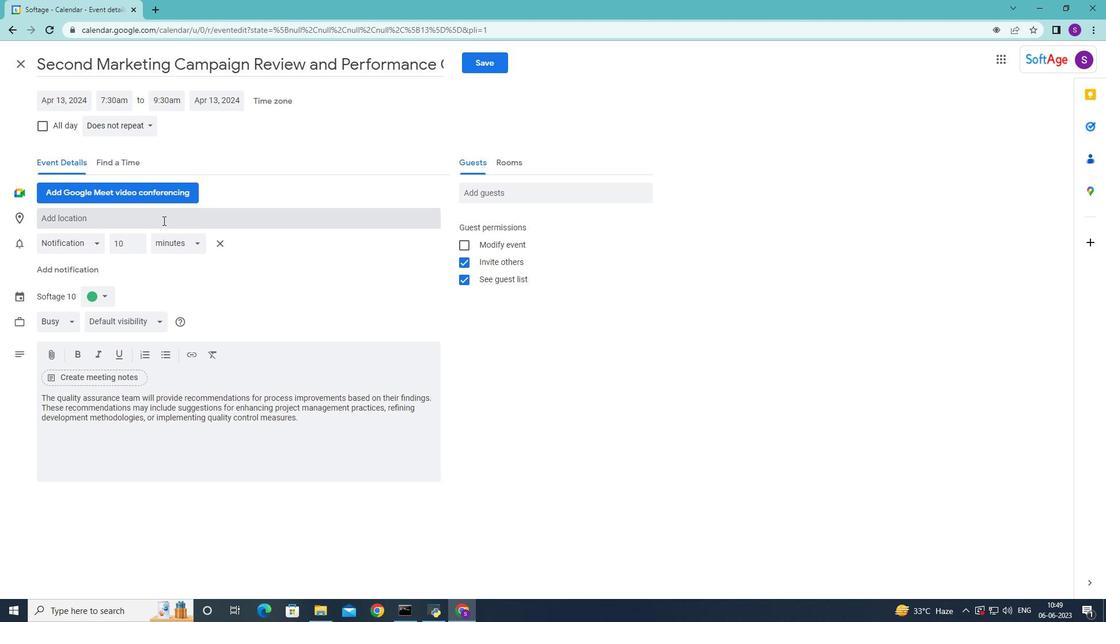 
Action: Mouse moved to (163, 220)
Screenshot: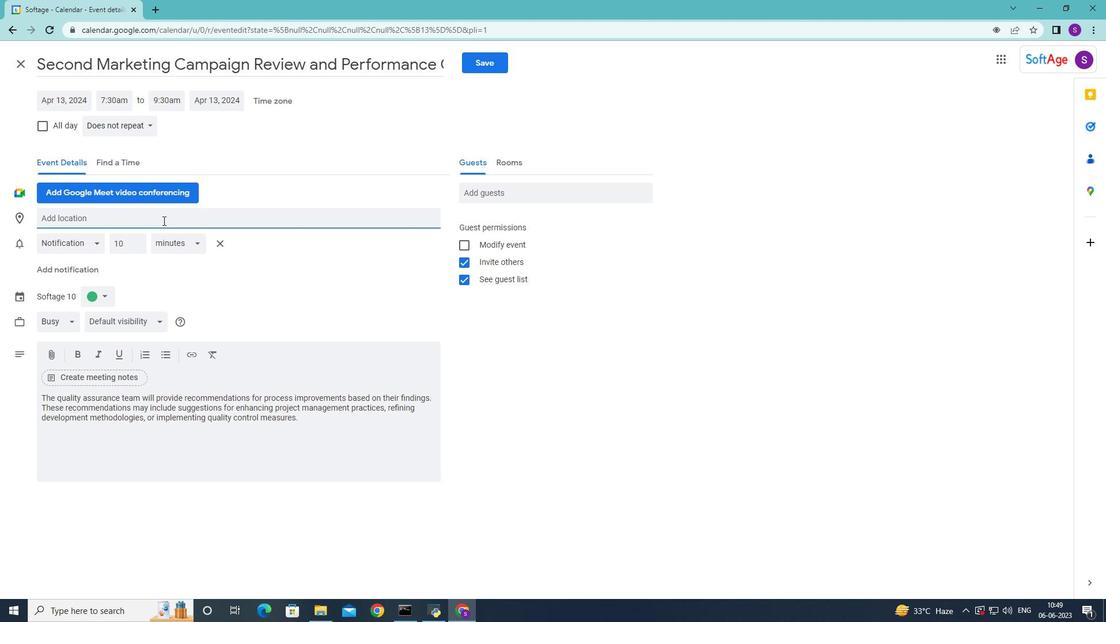 
Action: Key pressed 123<Key.space><Key.shift>Karnak<Key.space><Key.shift>Temple<Key.space><Key.backspace>,<Key.space><Key.shift>Li<Key.backspace>uxor,<Key.space><Key.shift>Egypt<Key.space>
Screenshot: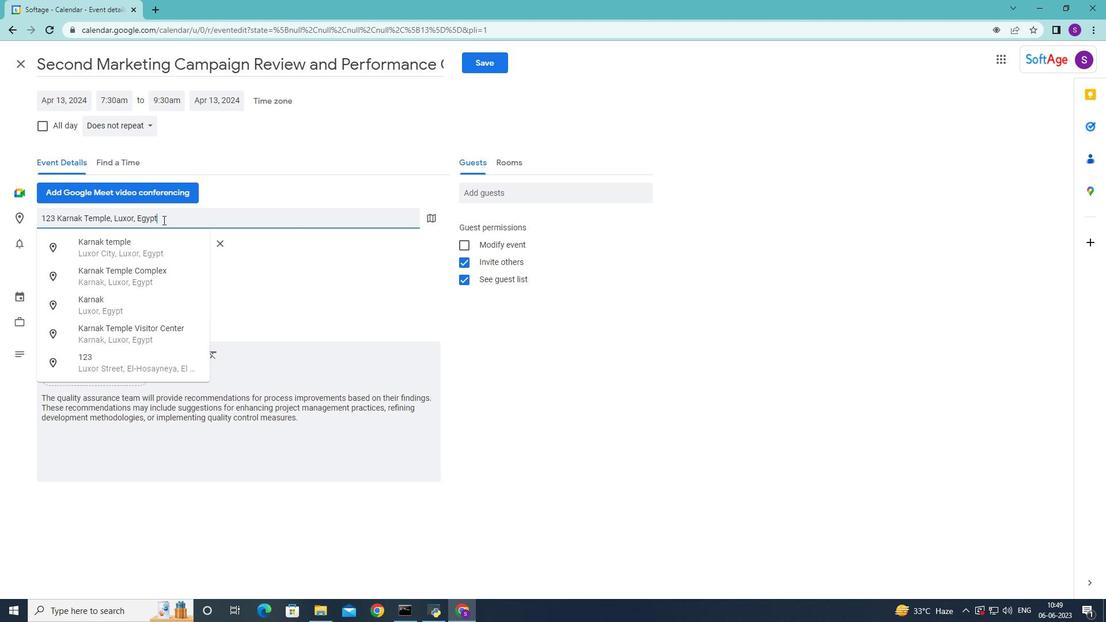 
Action: Mouse moved to (132, 252)
Screenshot: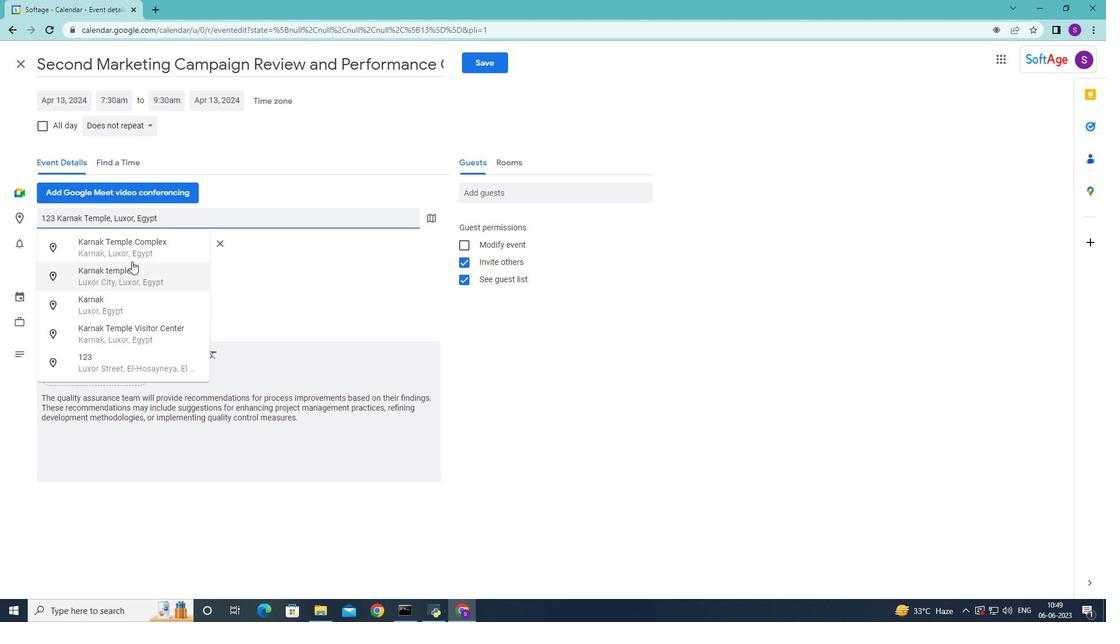 
Action: Mouse pressed left at (132, 252)
Screenshot: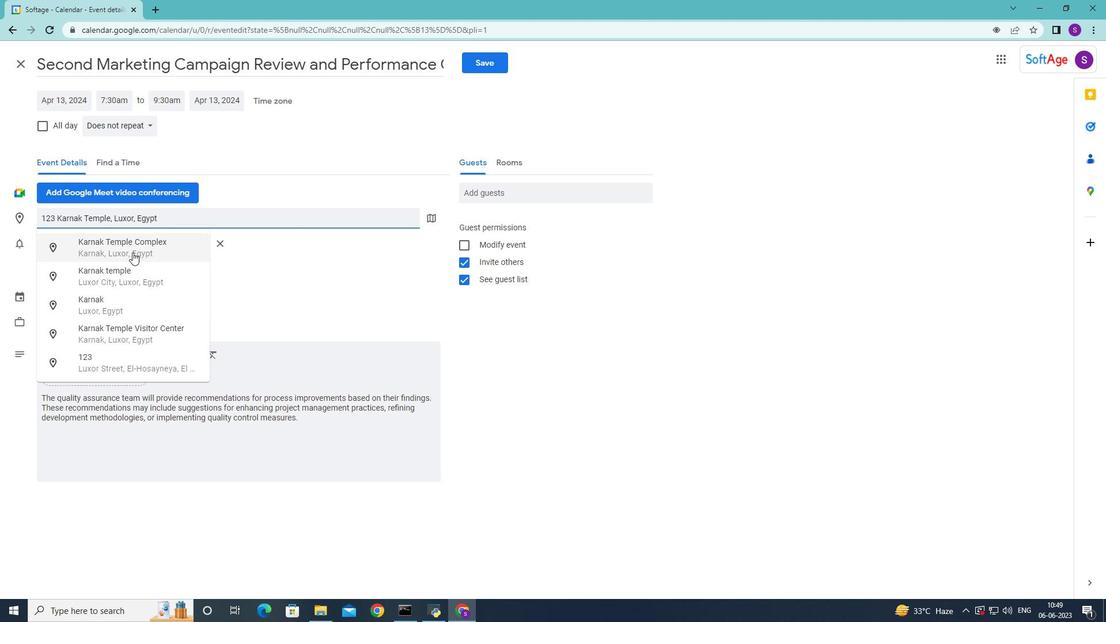 
Action: Mouse moved to (501, 197)
Screenshot: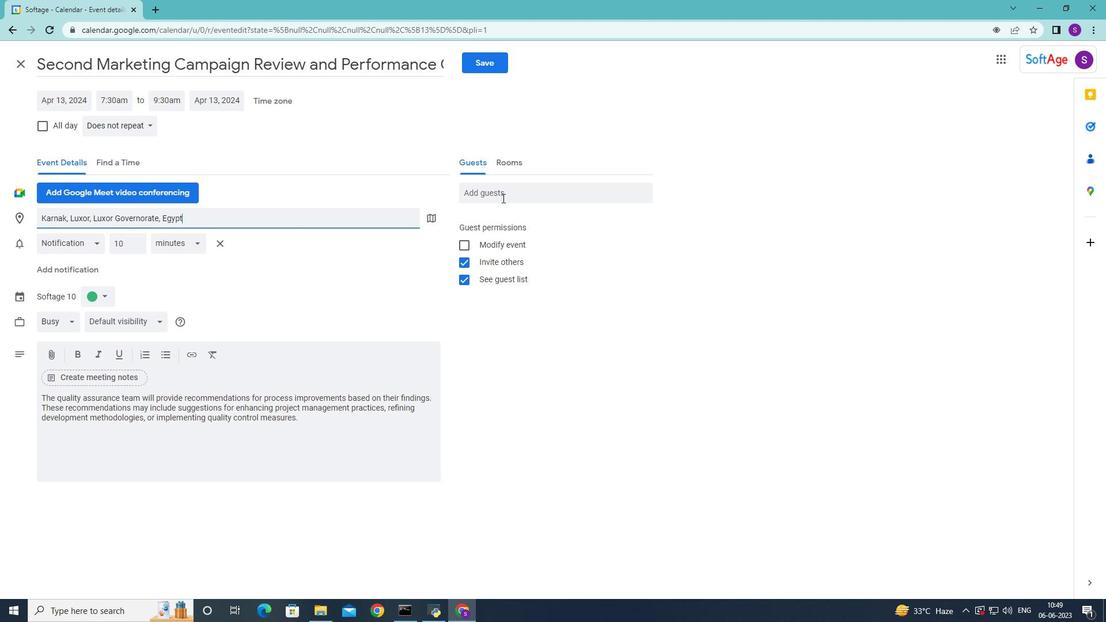 
Action: Mouse pressed left at (501, 197)
Screenshot: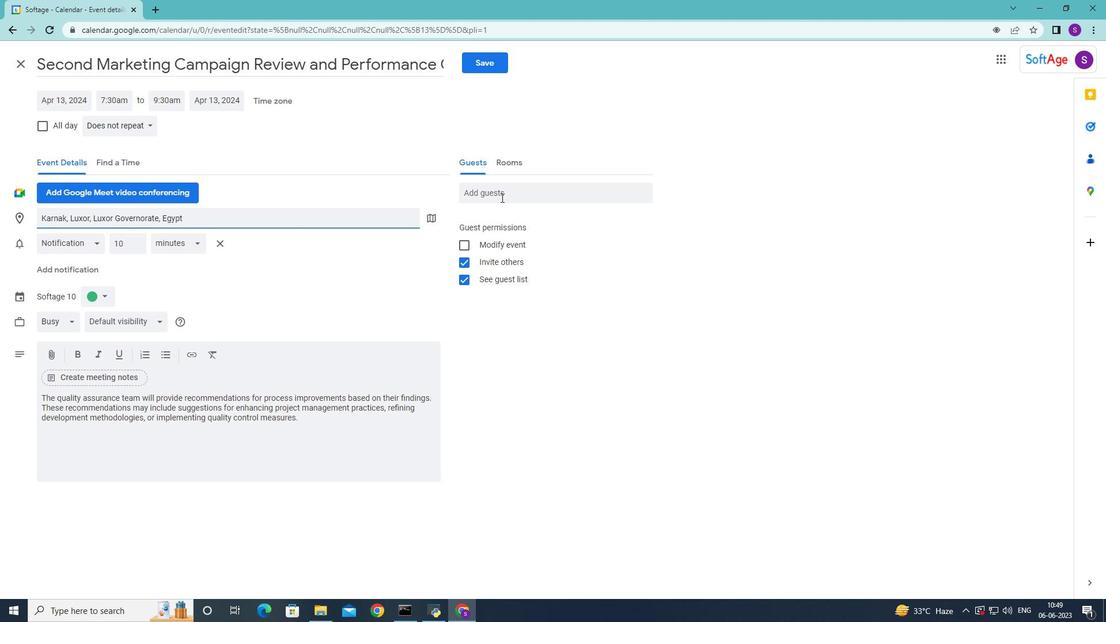 
Action: Key pressed <Key.shift>Softage.8<Key.shift>@softage.net<Key.enter><Key.shift>Softage.9<Key.shift>@softage.net
Screenshot: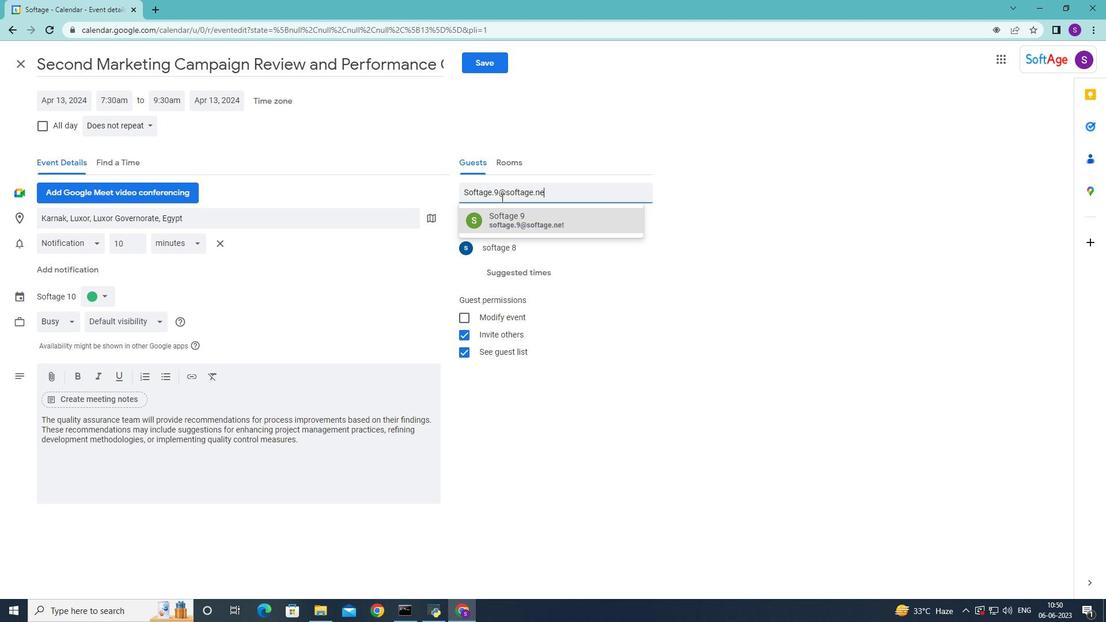 
Action: Mouse moved to (494, 222)
Screenshot: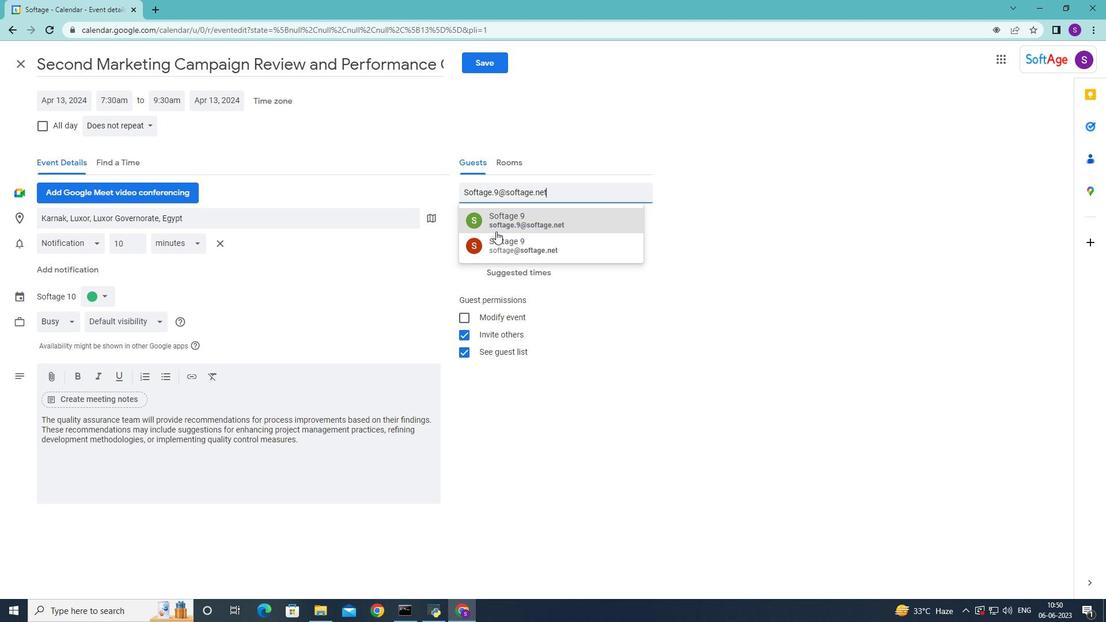 
Action: Mouse pressed left at (494, 222)
Screenshot: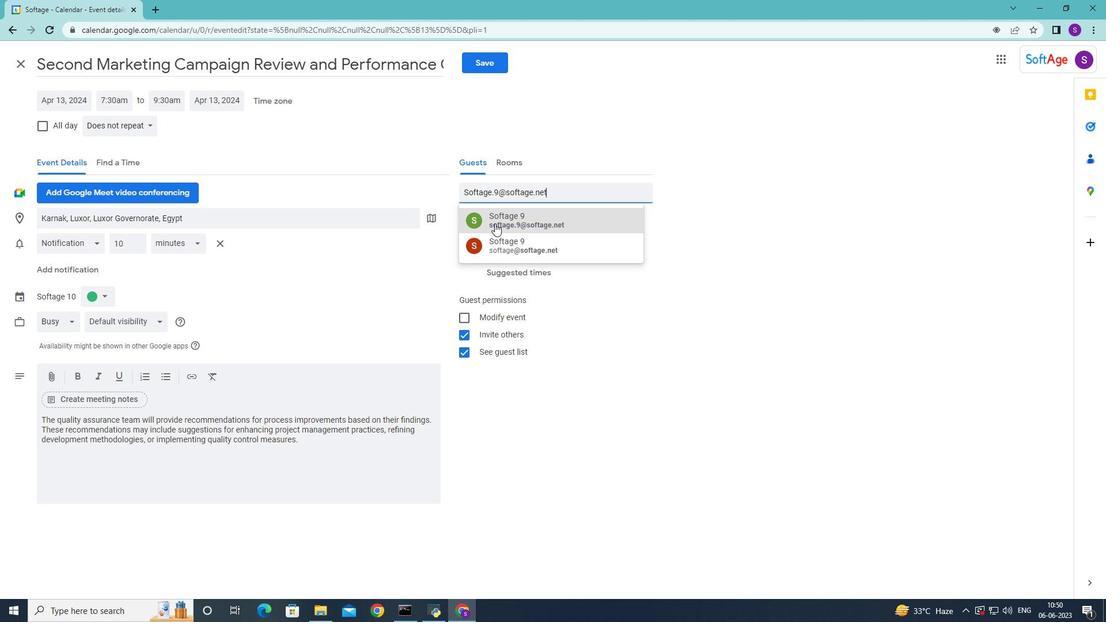 
Action: Mouse moved to (135, 125)
Screenshot: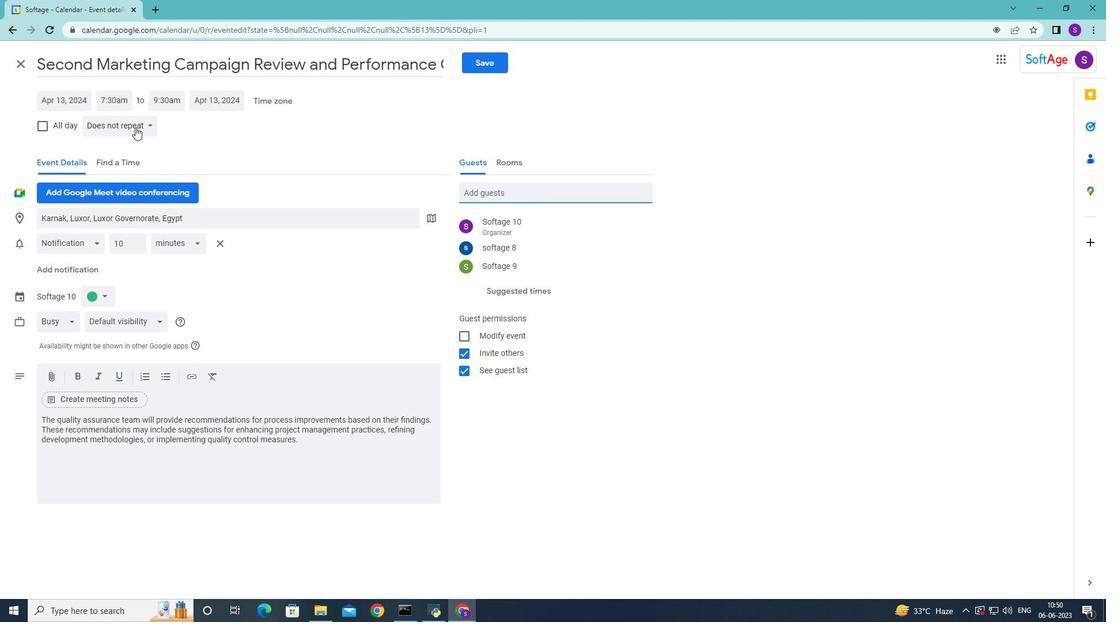 
Action: Mouse pressed left at (135, 125)
Screenshot: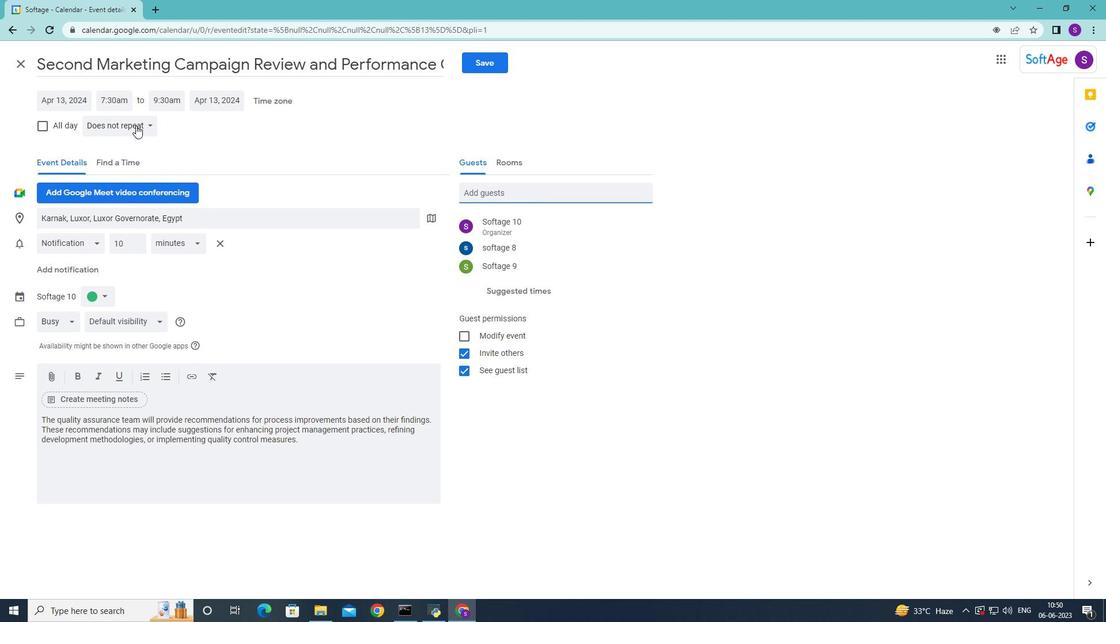 
Action: Mouse moved to (137, 153)
Screenshot: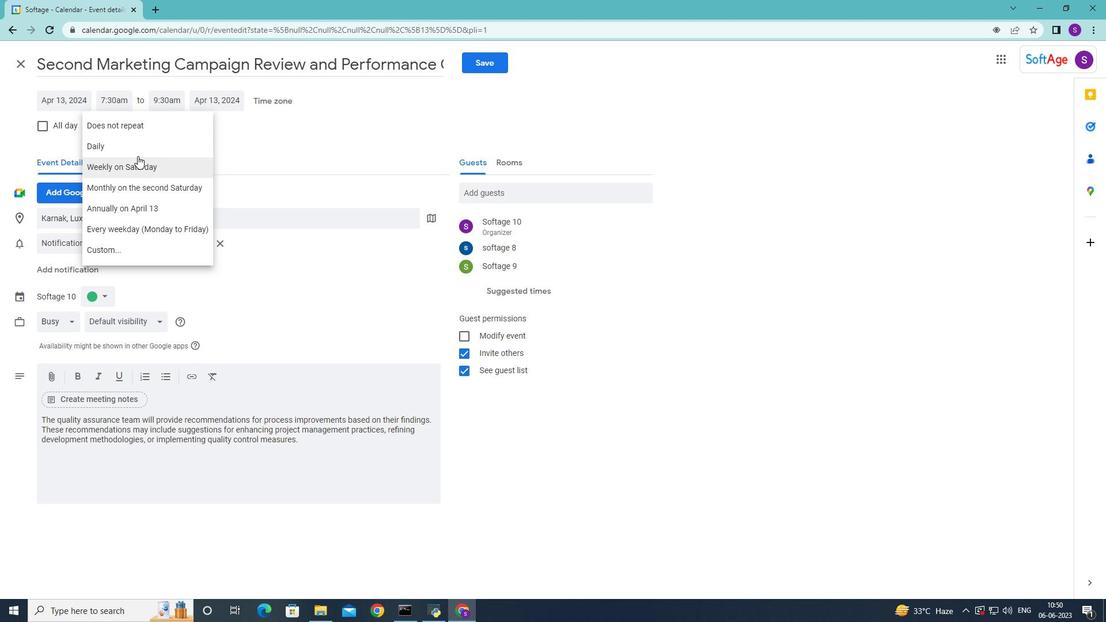 
Action: Mouse pressed left at (137, 153)
Screenshot: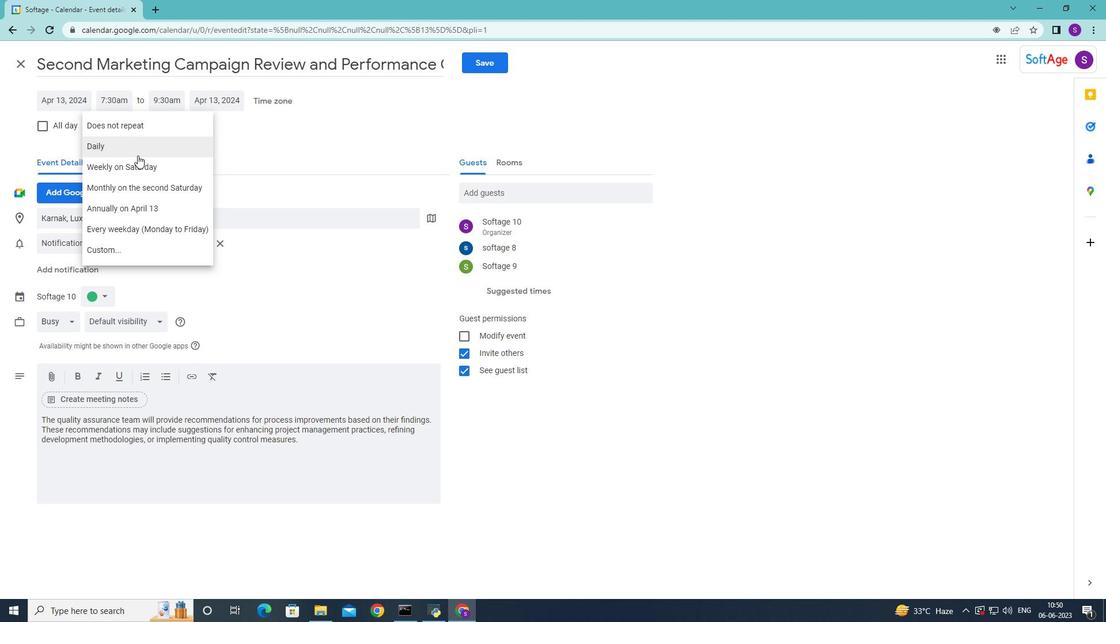 
Action: Mouse moved to (471, 348)
Screenshot: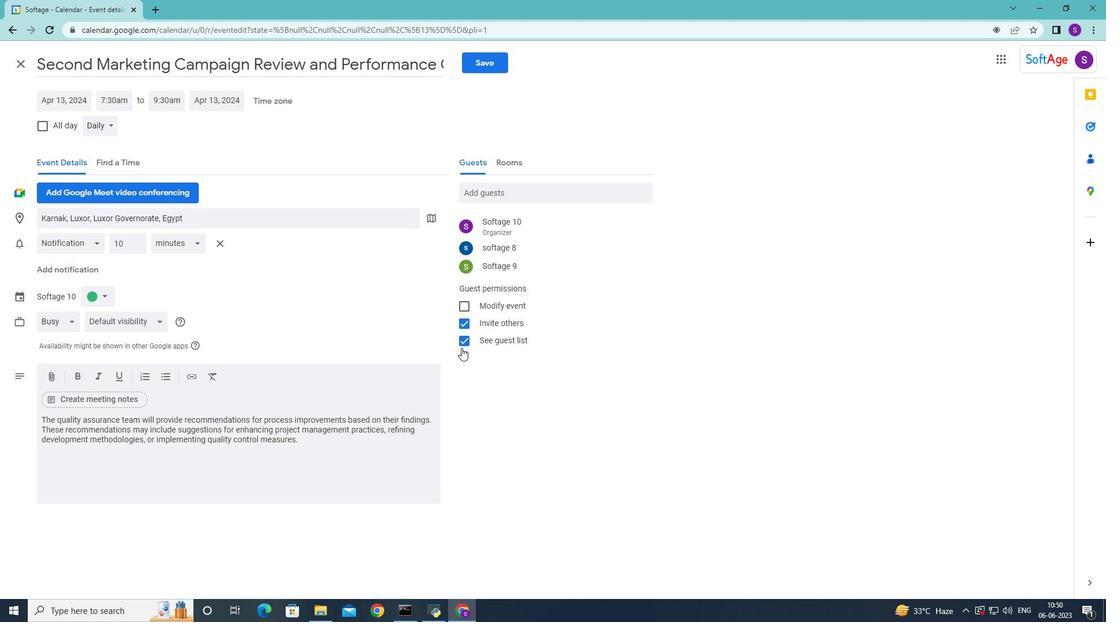 
Action: Mouse scrolled (471, 348) with delta (0, 0)
Screenshot: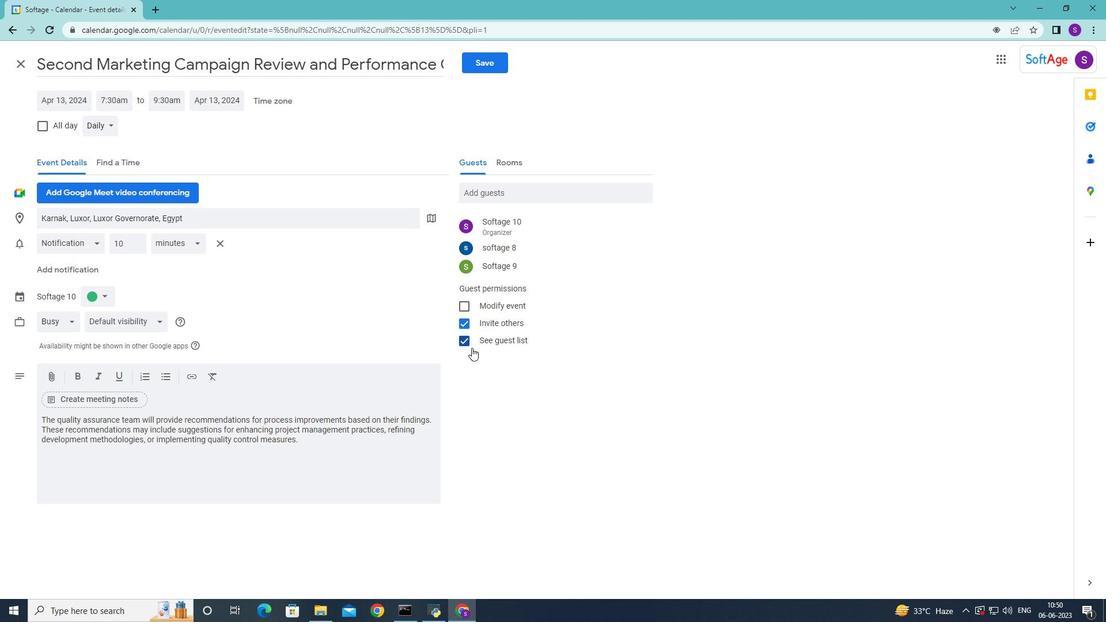 
Action: Mouse scrolled (471, 348) with delta (0, 0)
Screenshot: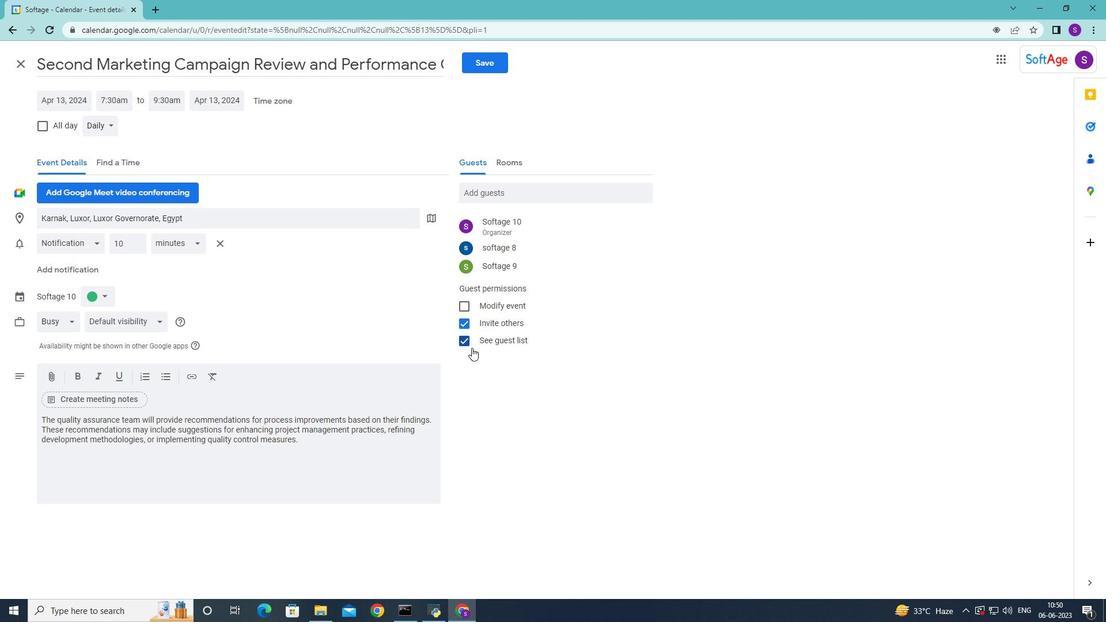 
Action: Mouse scrolled (471, 348) with delta (0, 0)
Screenshot: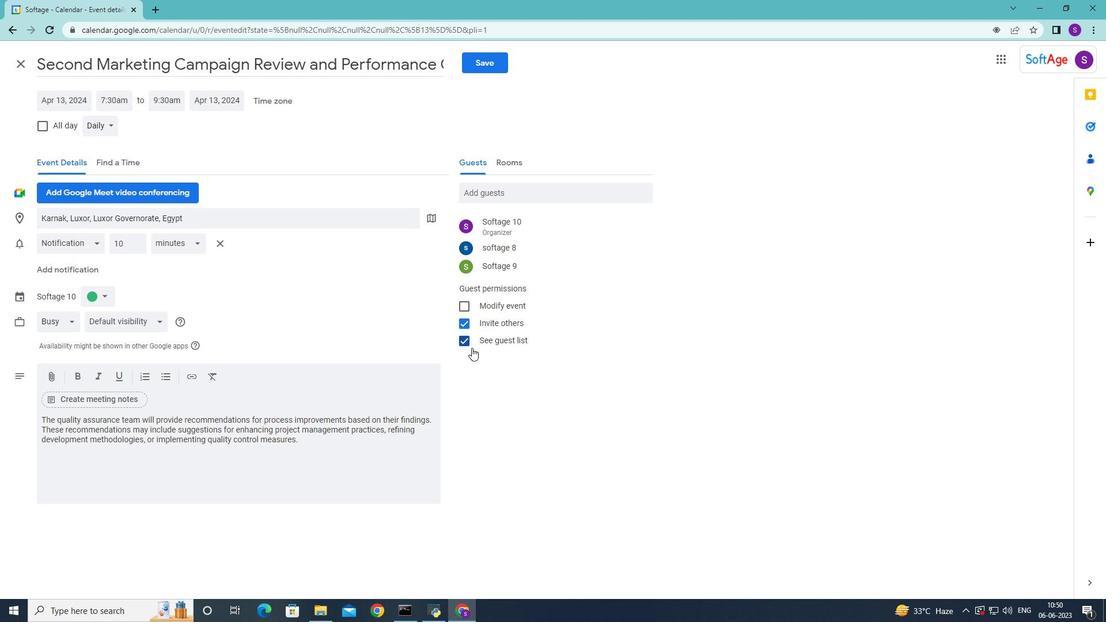 
Action: Mouse scrolled (471, 348) with delta (0, 0)
Screenshot: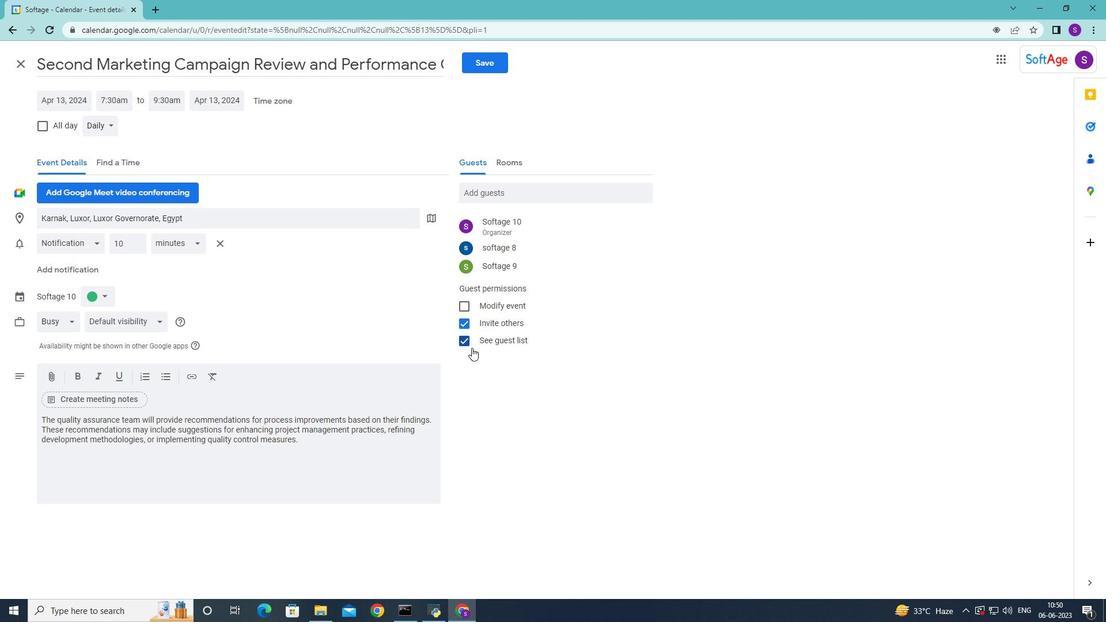 
Action: Mouse moved to (489, 59)
Screenshot: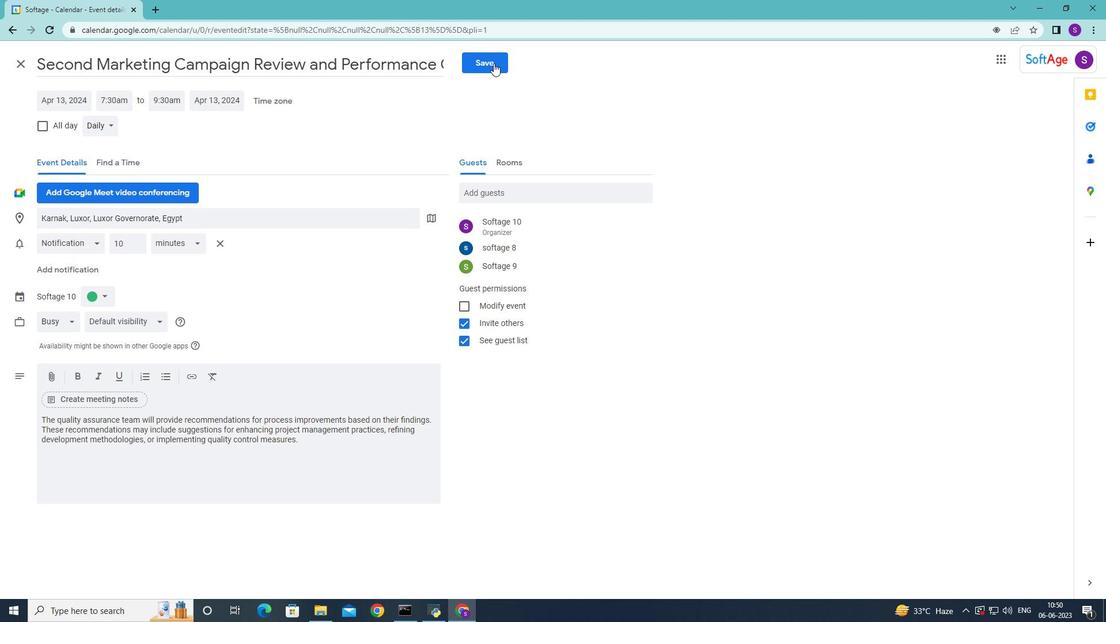 
Action: Mouse pressed left at (489, 59)
Screenshot: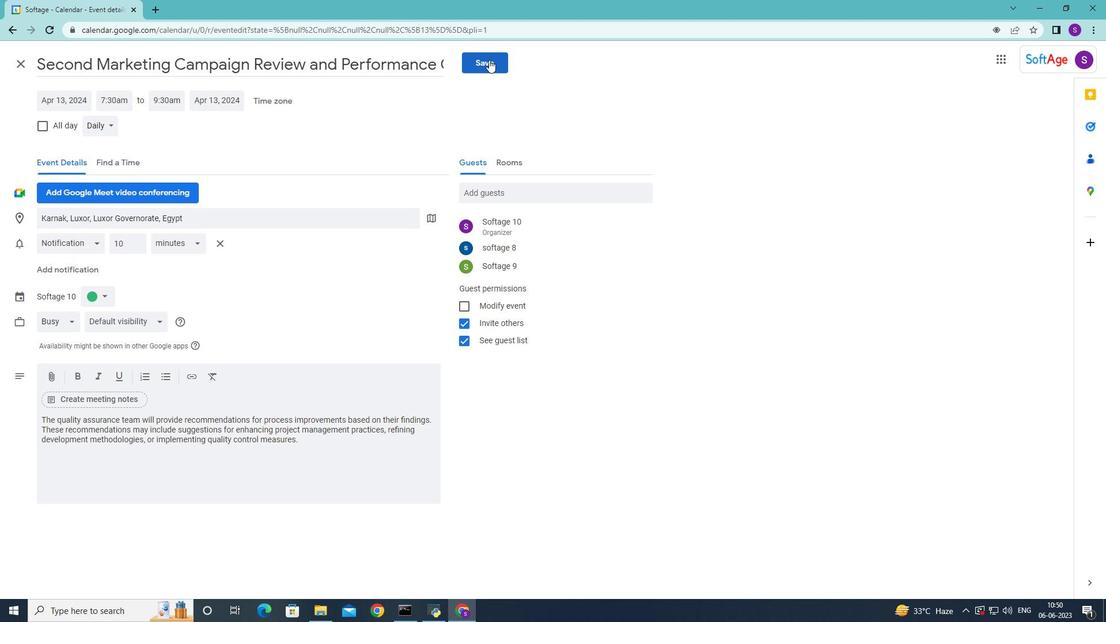 
Action: Mouse moved to (652, 350)
Screenshot: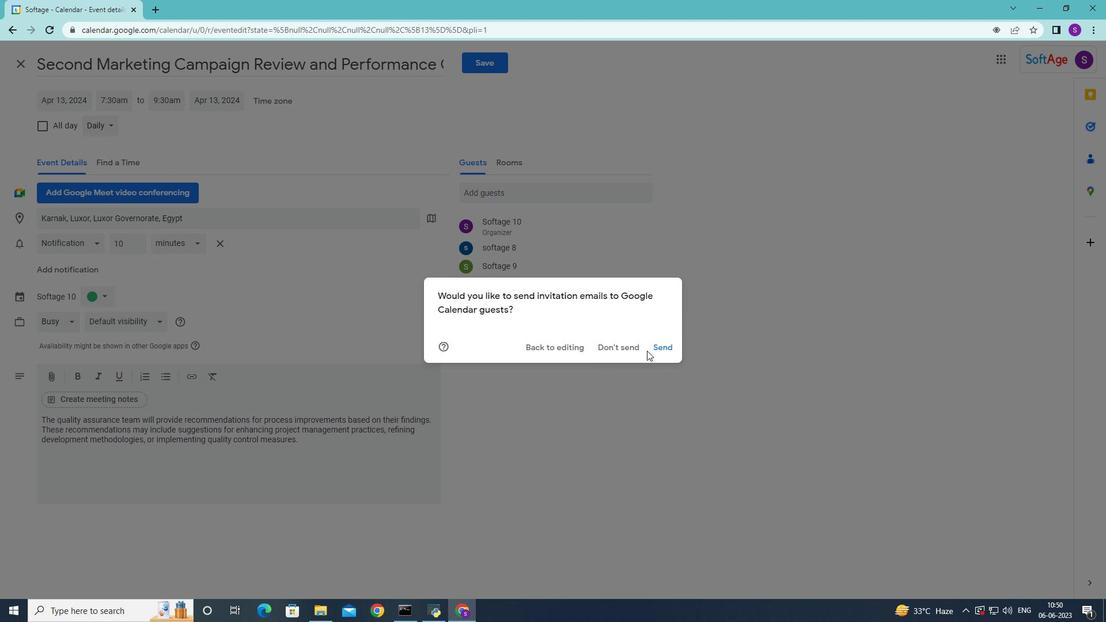 
Action: Mouse pressed left at (652, 350)
Screenshot: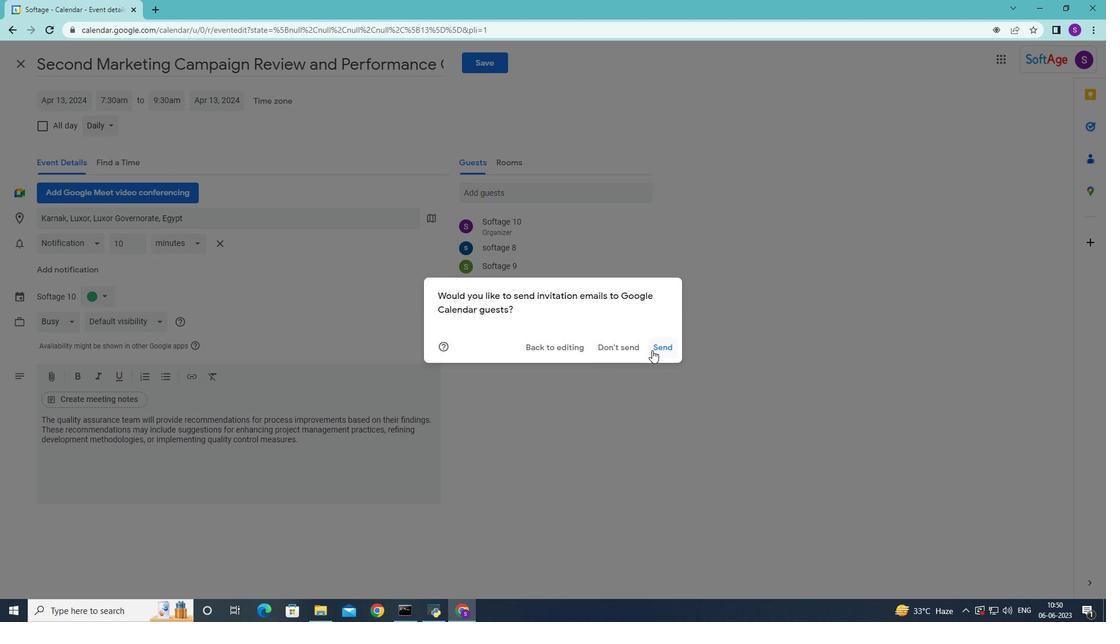 
Action: Mouse moved to (267, 475)
Screenshot: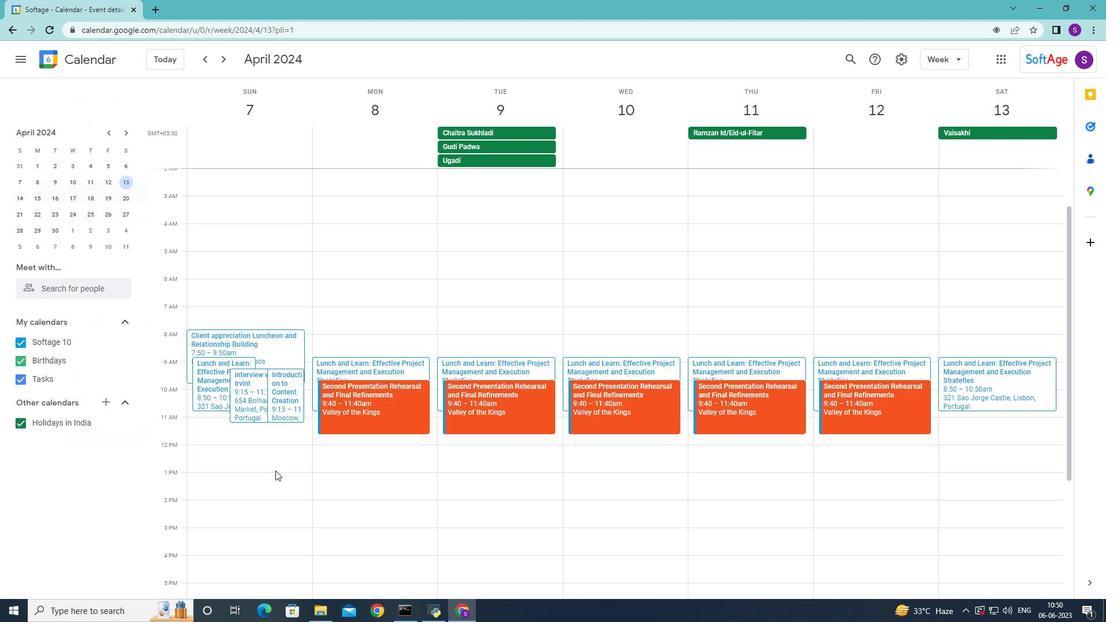 
